 Task: Create a due date automation trigger when advanced on, 2 hours before a card is due add fields with custom field "Resume" checked.
Action: Mouse moved to (975, 288)
Screenshot: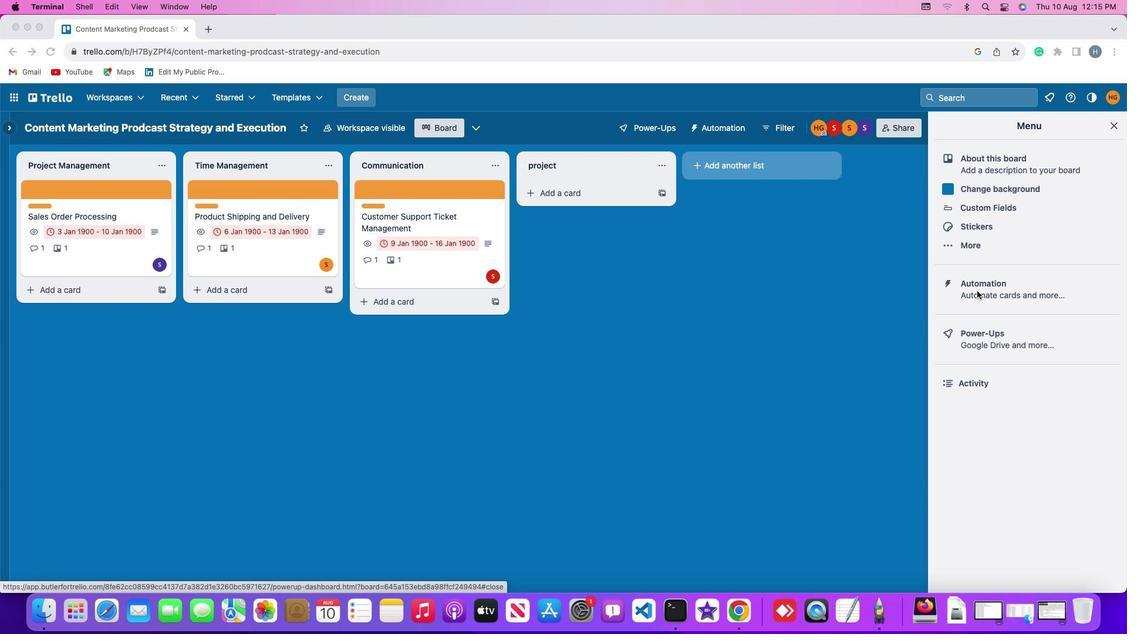 
Action: Mouse pressed left at (975, 288)
Screenshot: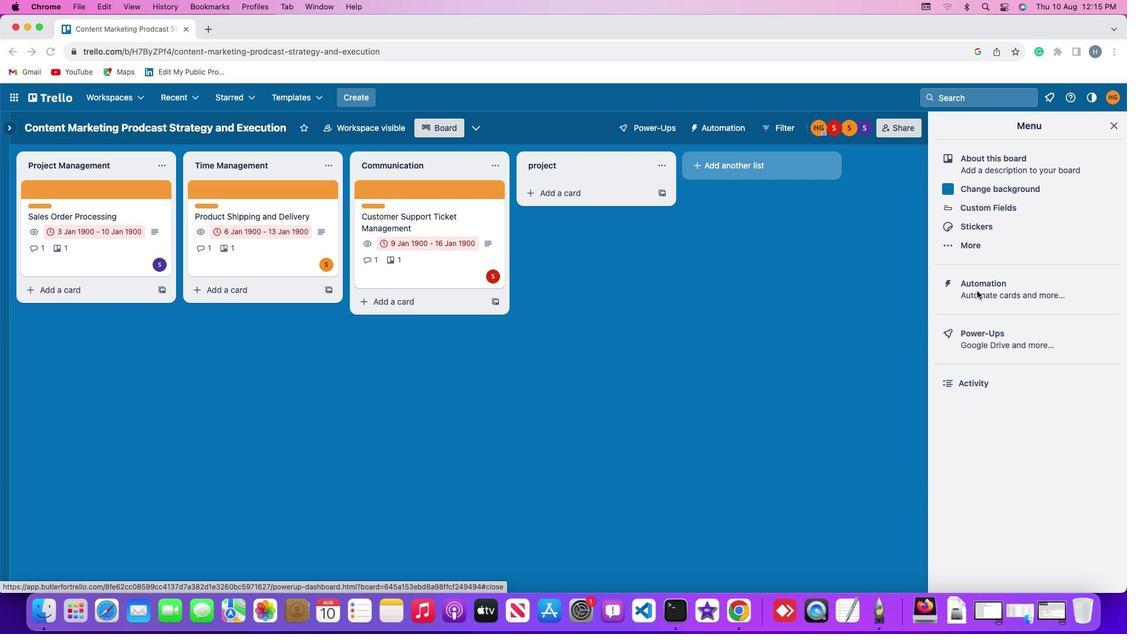 
Action: Mouse pressed left at (975, 288)
Screenshot: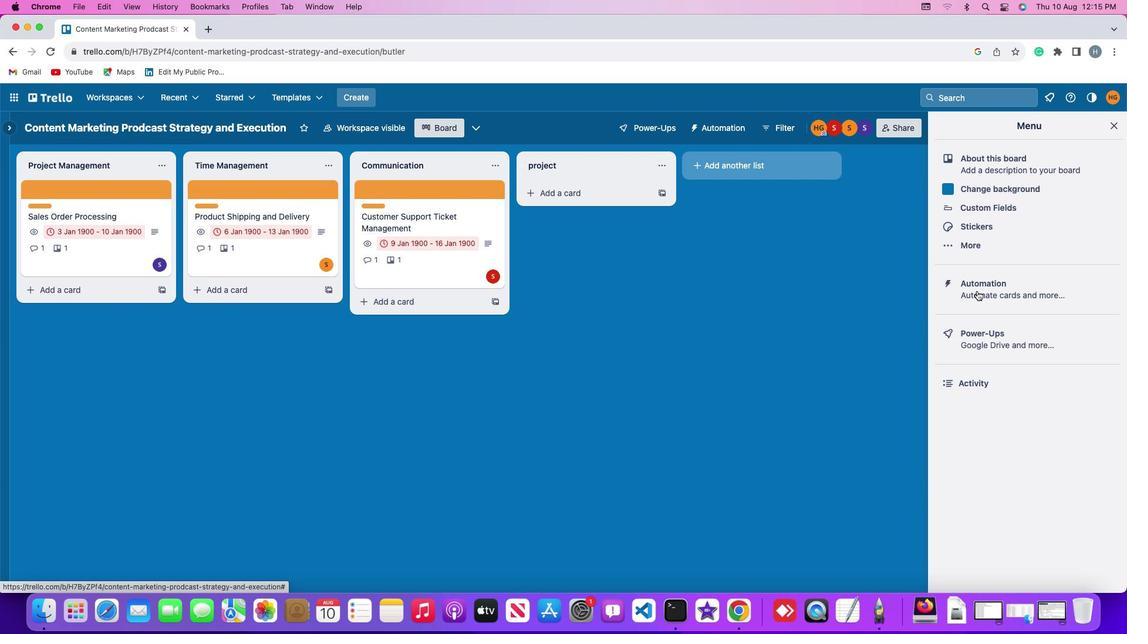 
Action: Mouse moved to (63, 275)
Screenshot: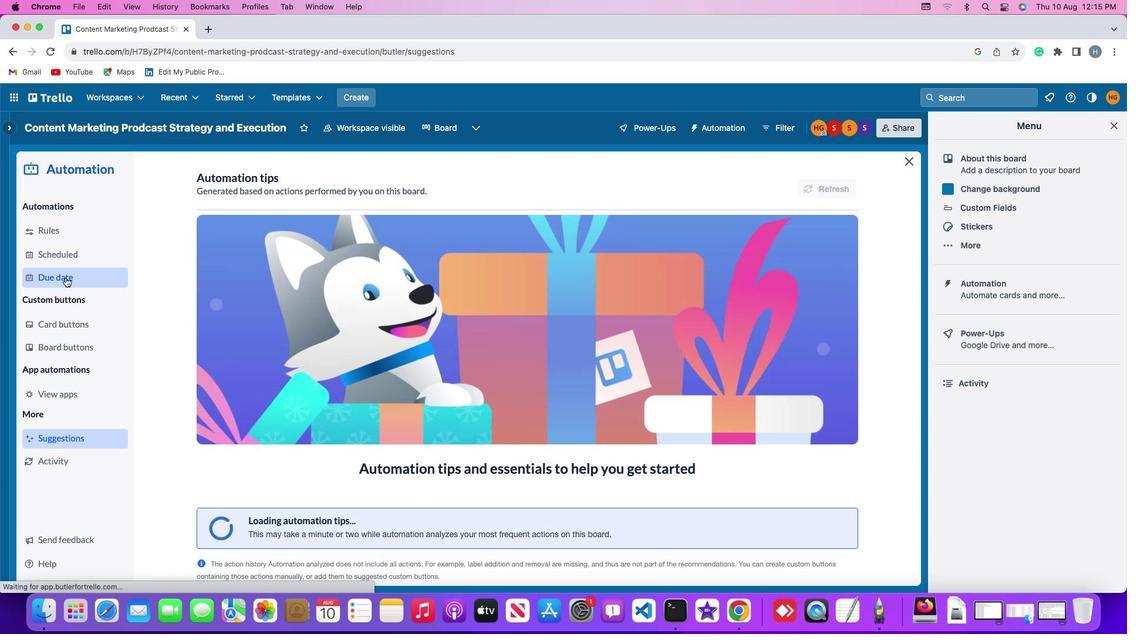 
Action: Mouse pressed left at (63, 275)
Screenshot: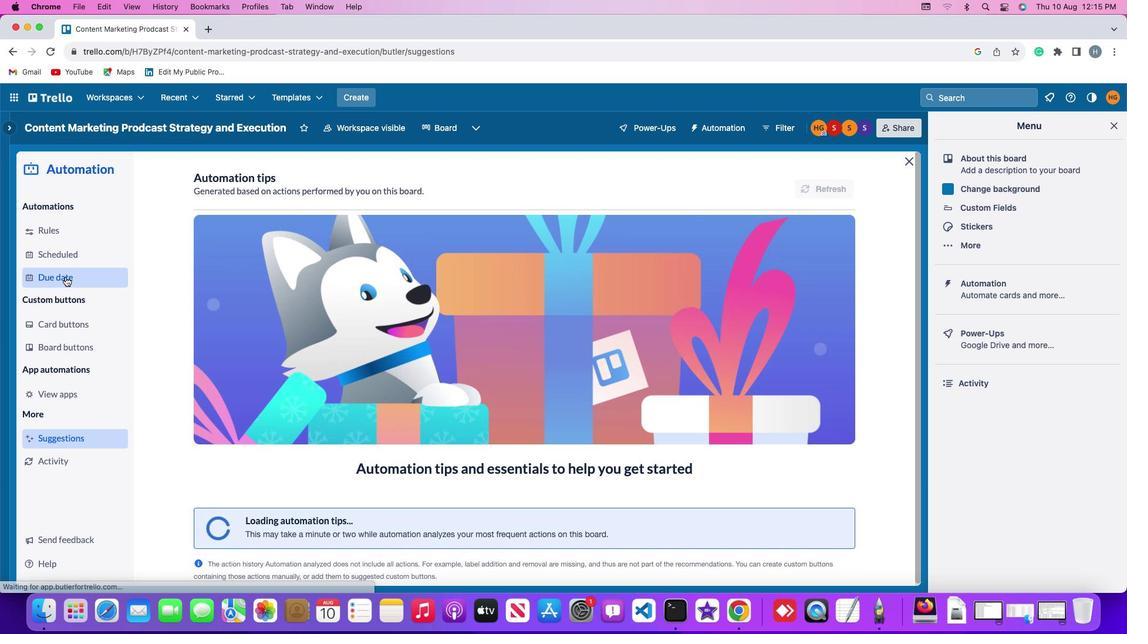 
Action: Mouse moved to (793, 180)
Screenshot: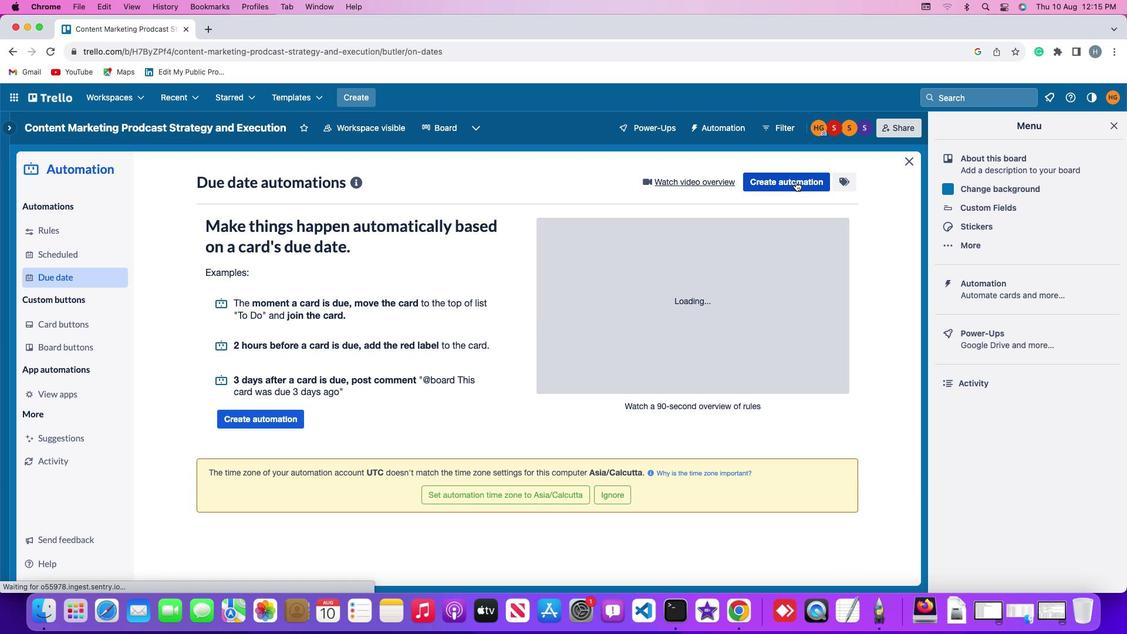 
Action: Mouse pressed left at (793, 180)
Screenshot: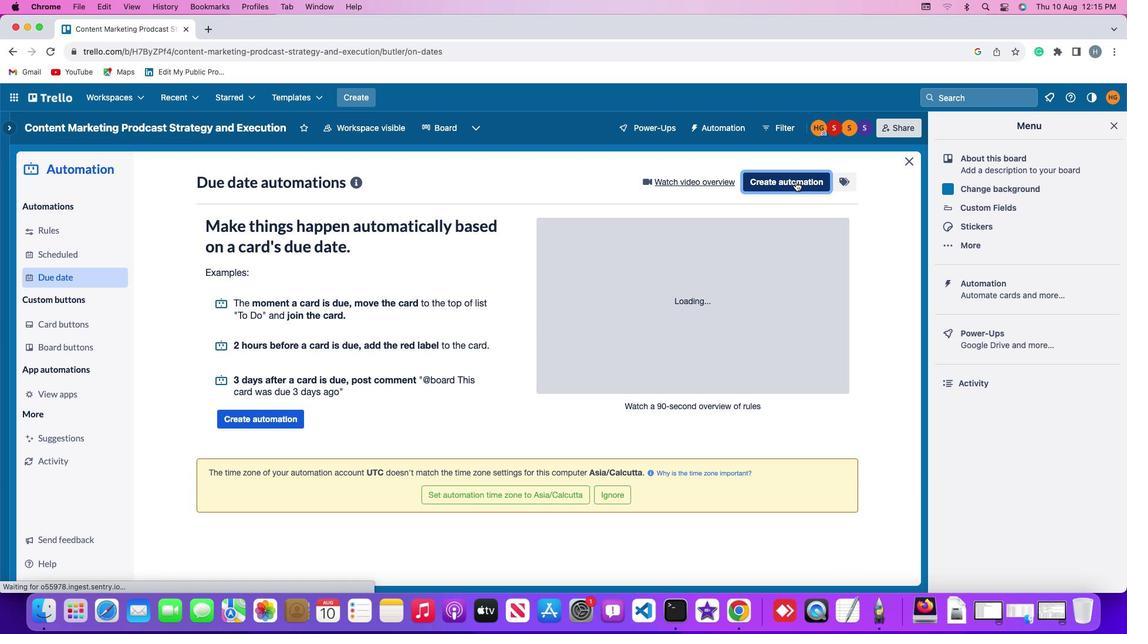 
Action: Mouse moved to (248, 294)
Screenshot: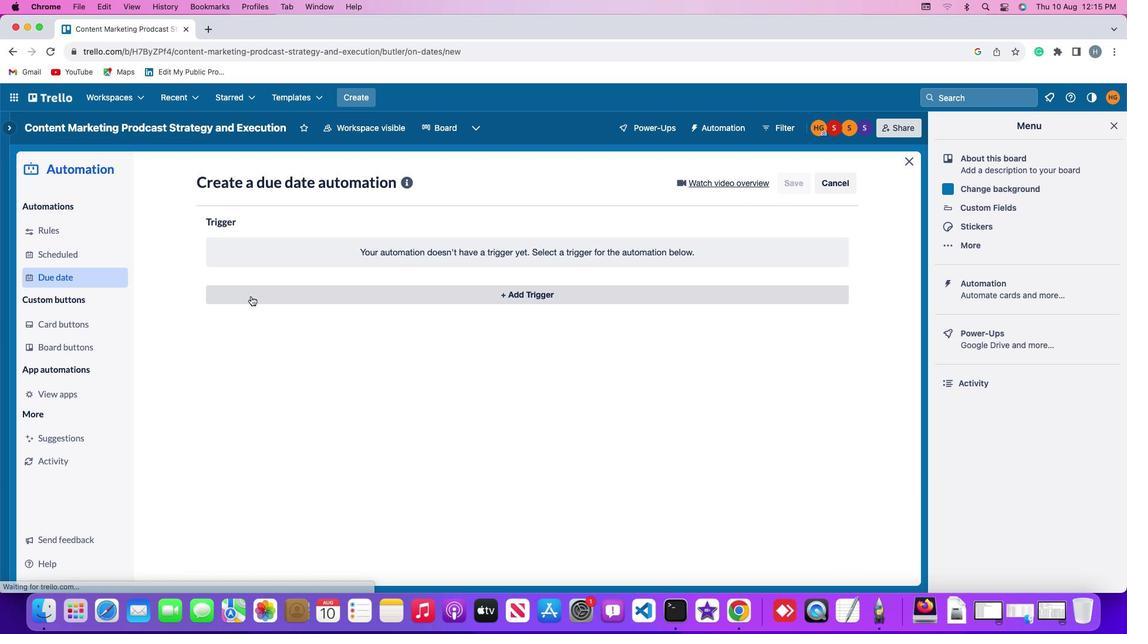 
Action: Mouse pressed left at (248, 294)
Screenshot: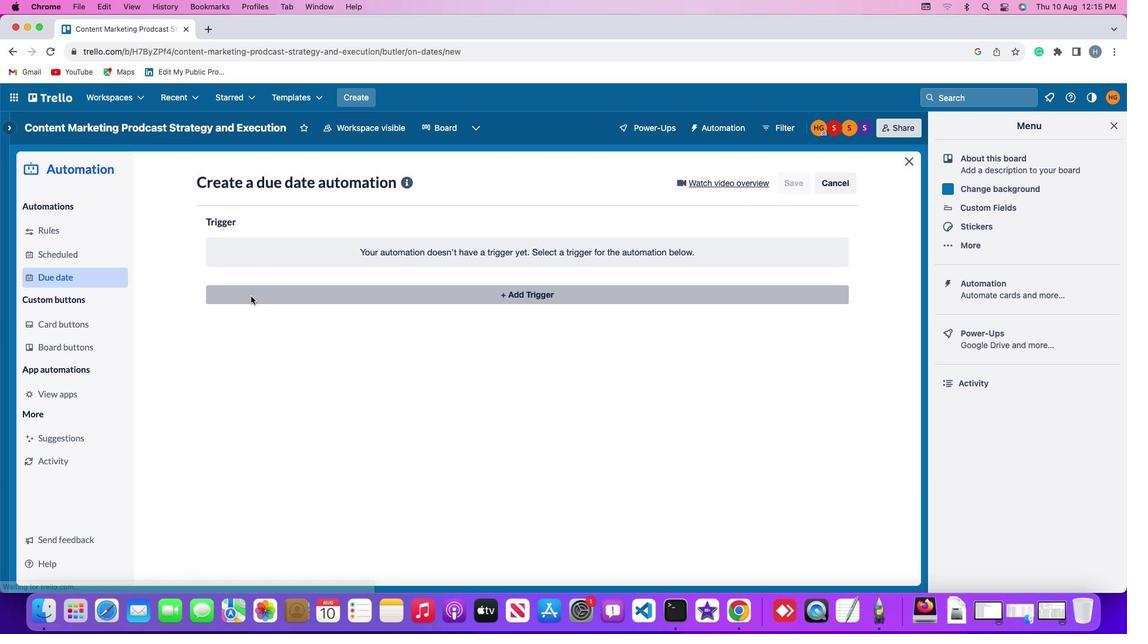 
Action: Mouse moved to (229, 480)
Screenshot: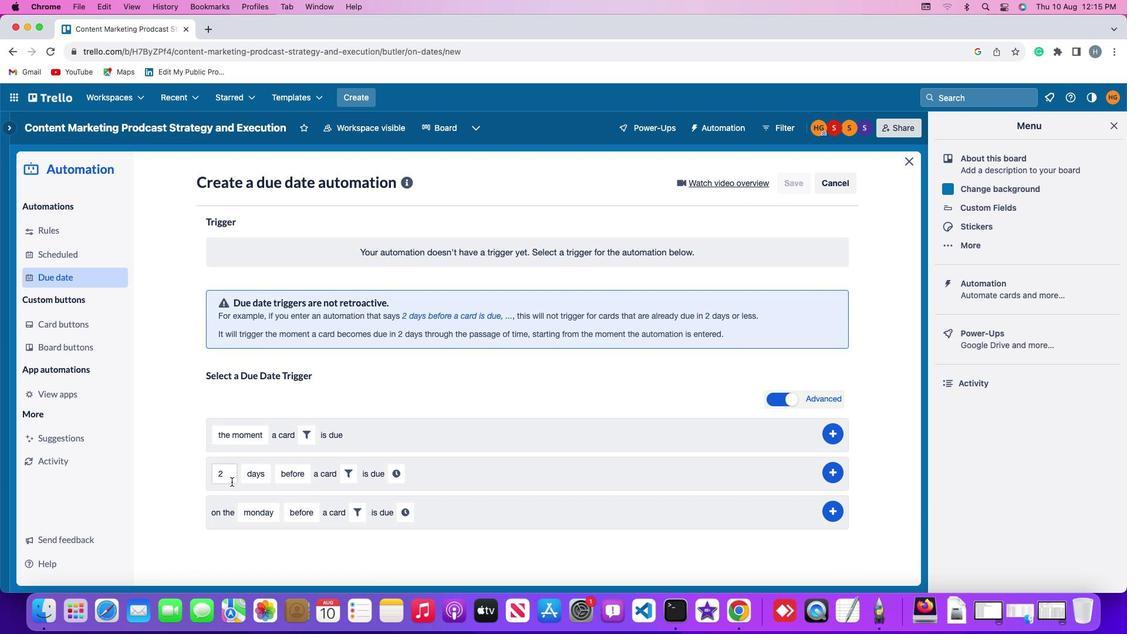
Action: Mouse pressed left at (229, 480)
Screenshot: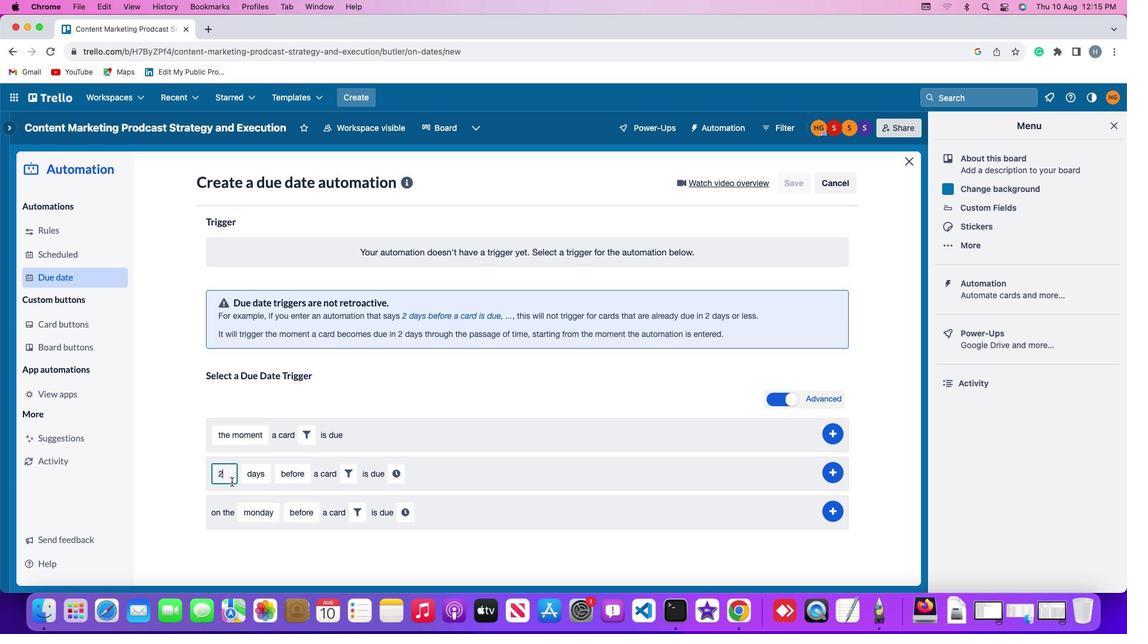 
Action: Mouse moved to (229, 480)
Screenshot: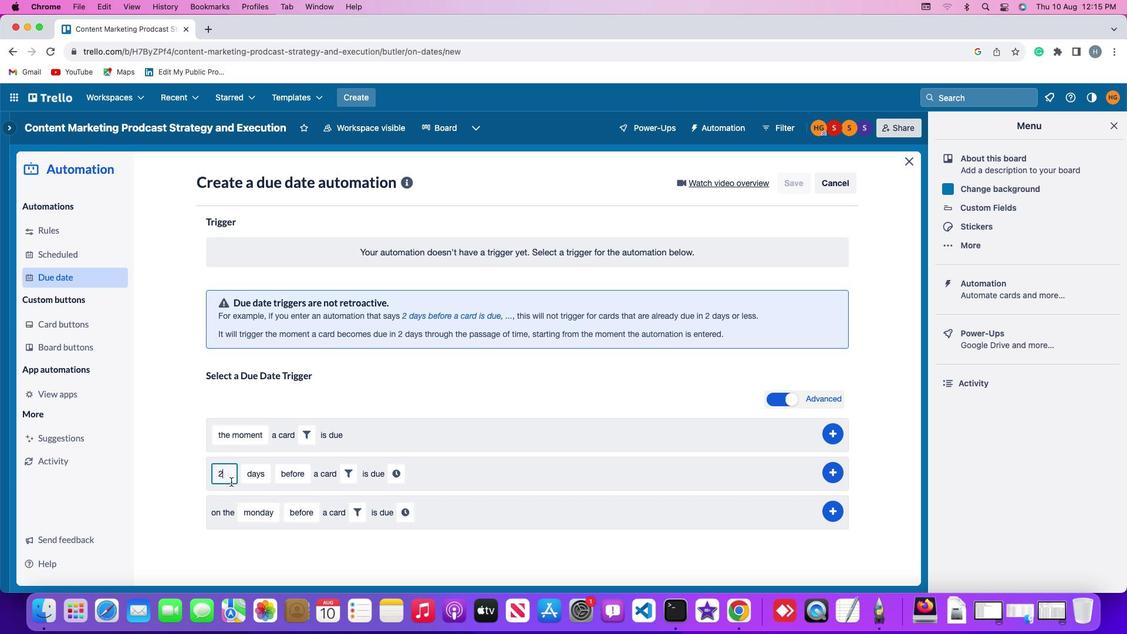 
Action: Key pressed Key.backspace'2'
Screenshot: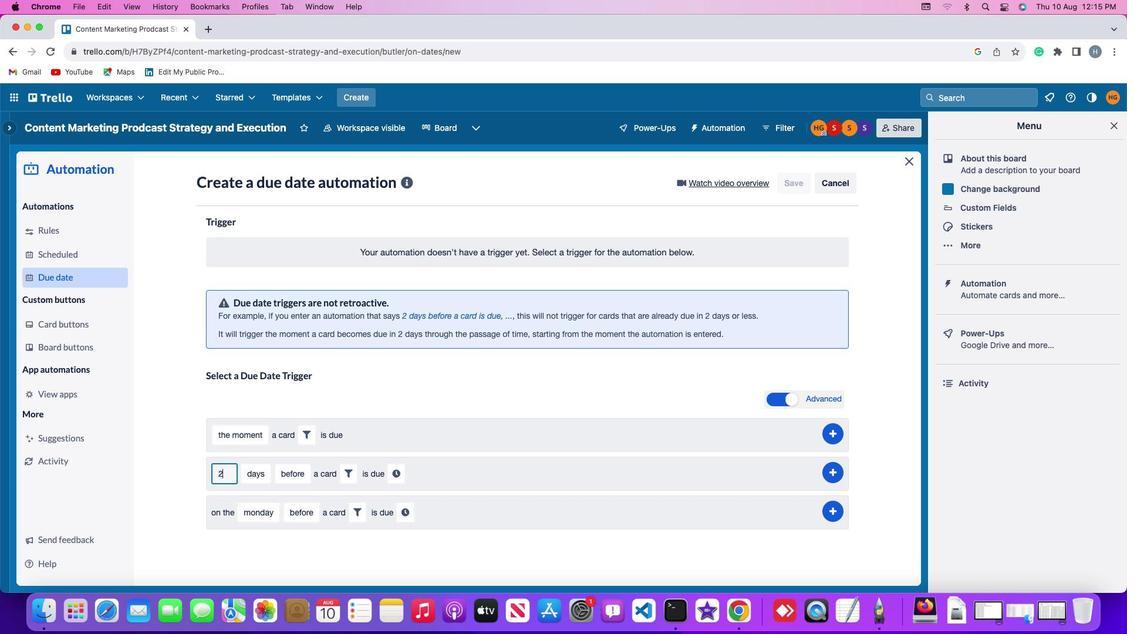 
Action: Mouse moved to (250, 477)
Screenshot: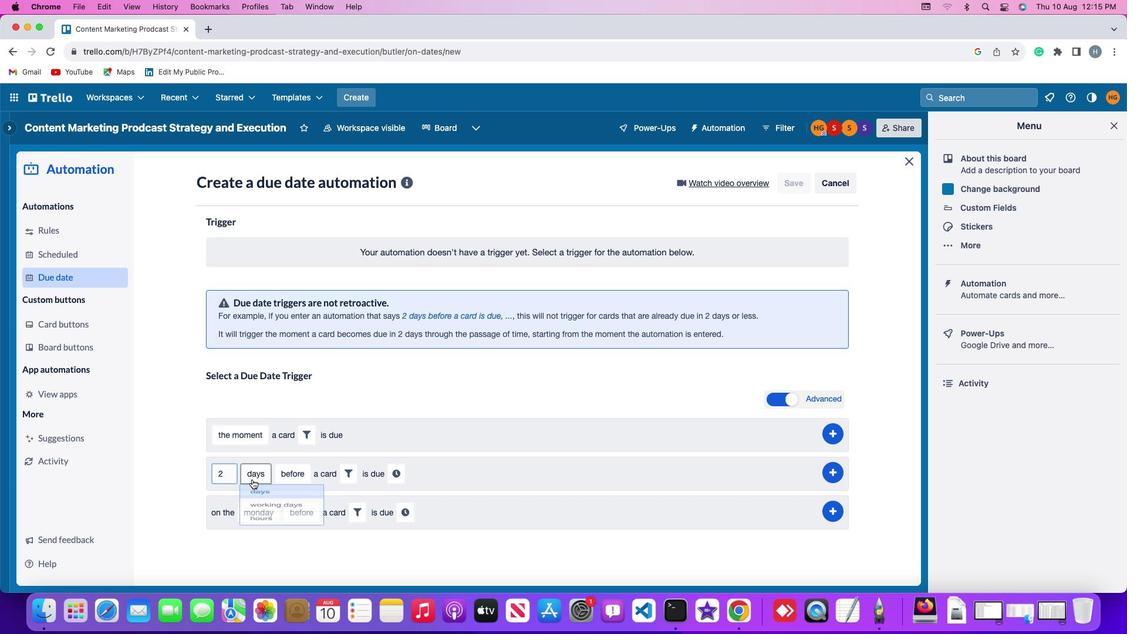 
Action: Mouse pressed left at (250, 477)
Screenshot: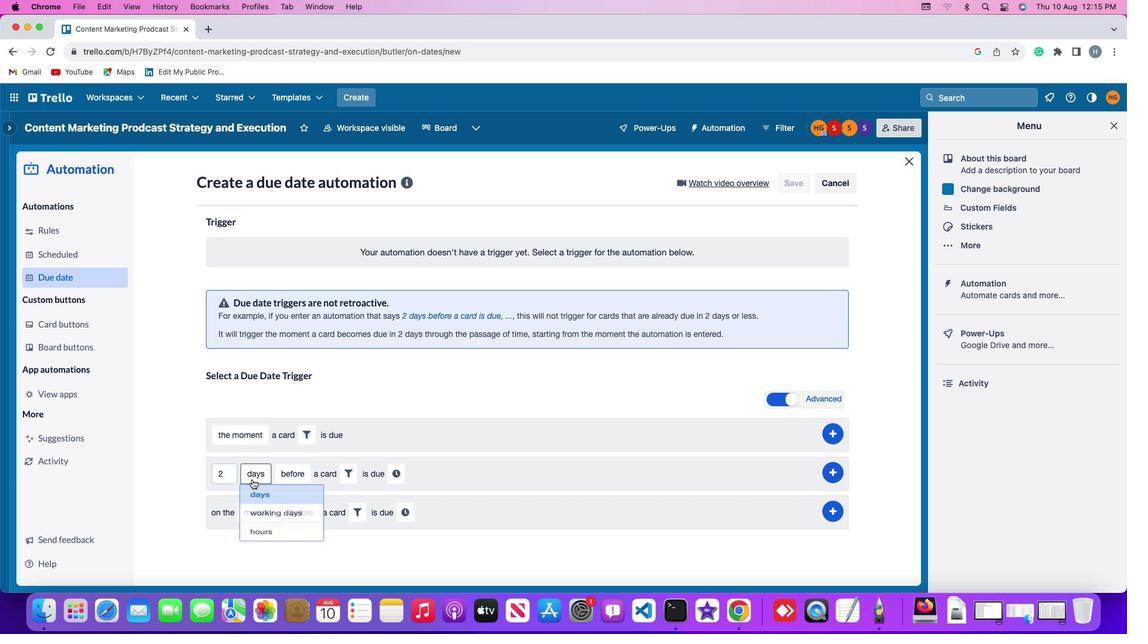 
Action: Mouse moved to (254, 544)
Screenshot: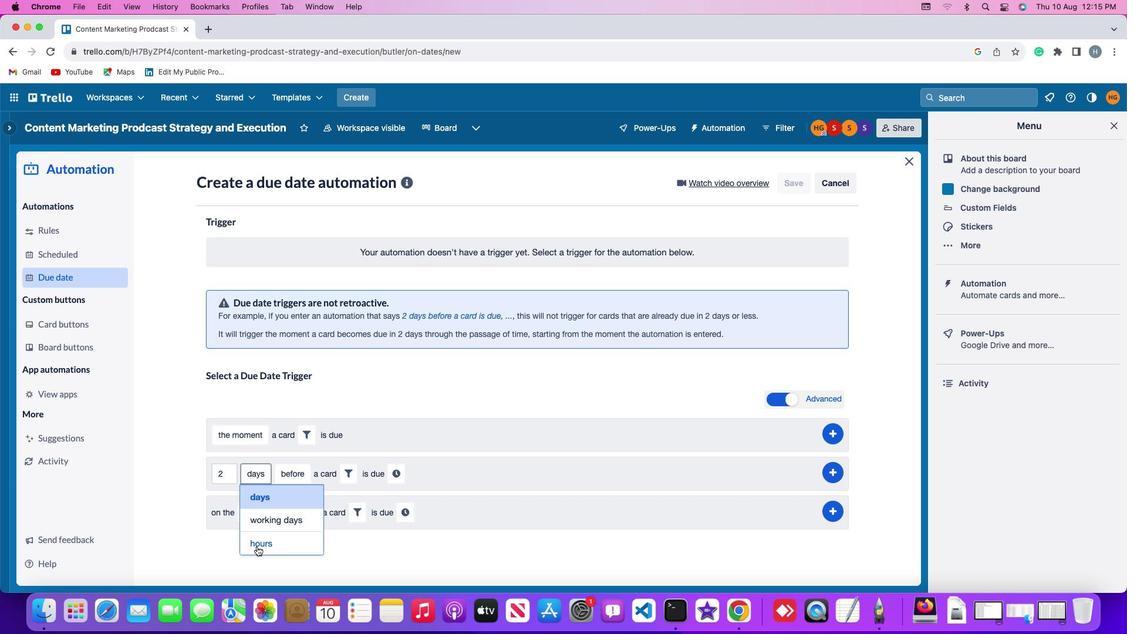
Action: Mouse pressed left at (254, 544)
Screenshot: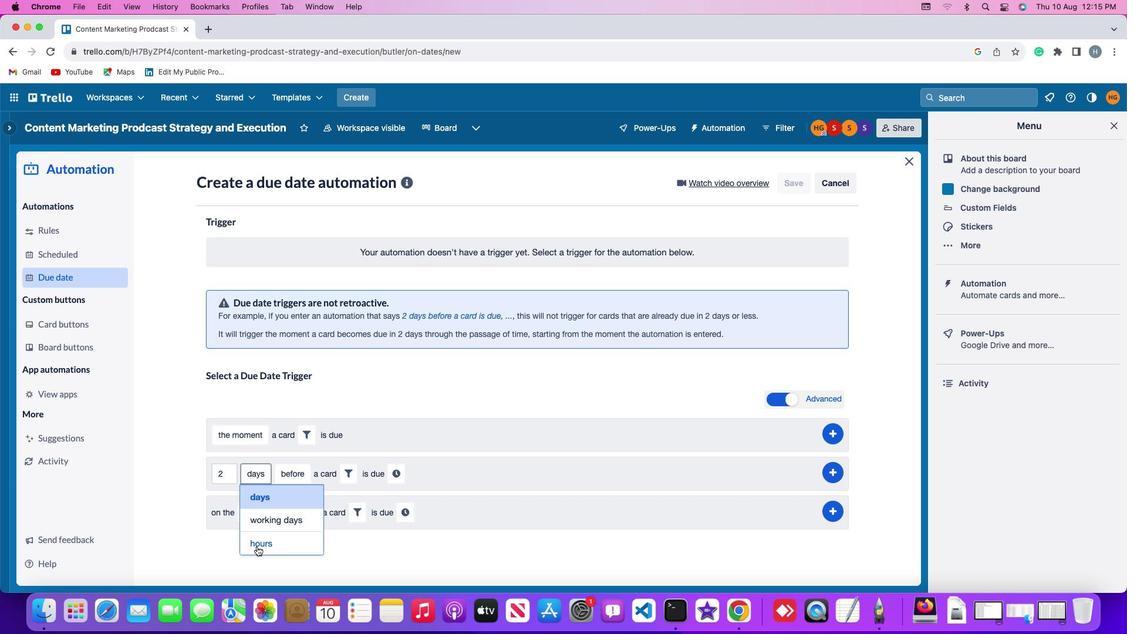 
Action: Mouse moved to (296, 469)
Screenshot: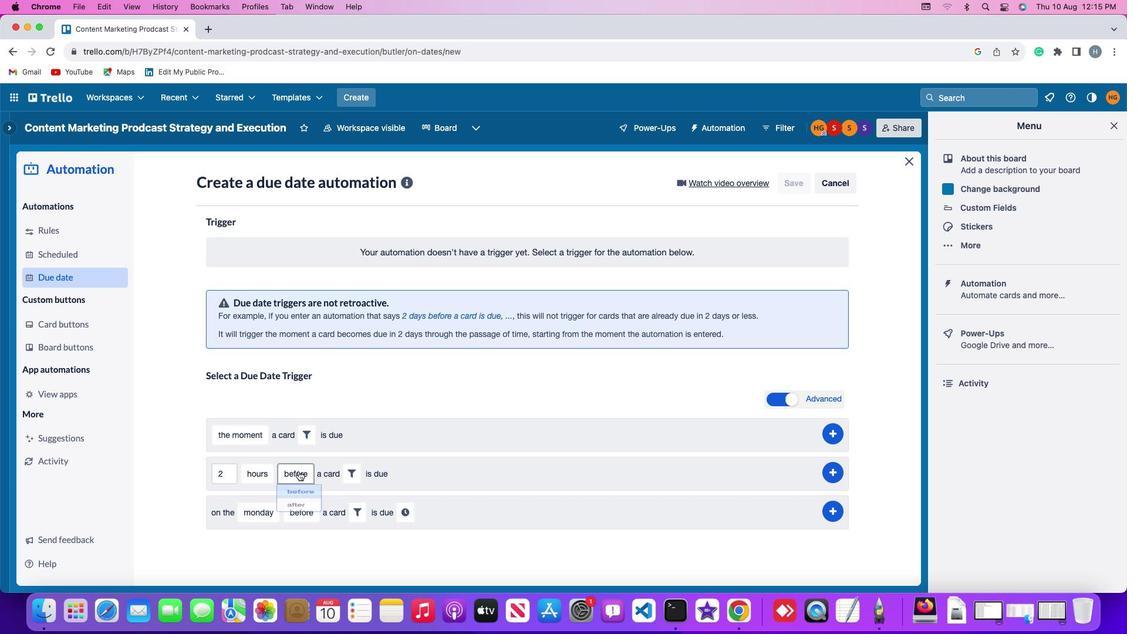 
Action: Mouse pressed left at (296, 469)
Screenshot: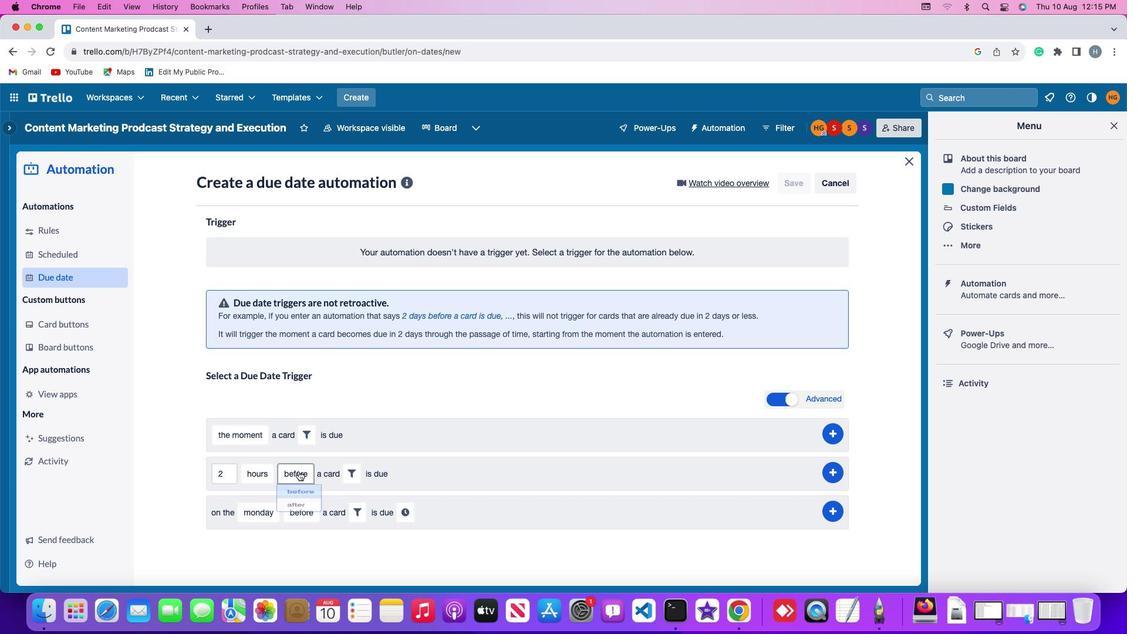 
Action: Mouse moved to (301, 500)
Screenshot: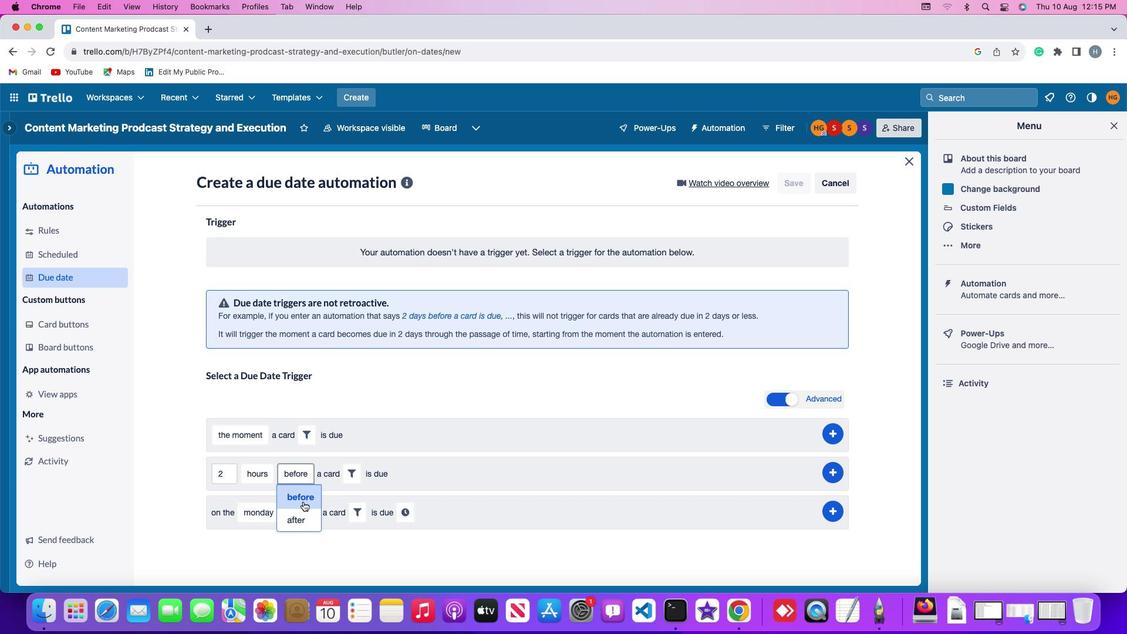 
Action: Mouse pressed left at (301, 500)
Screenshot: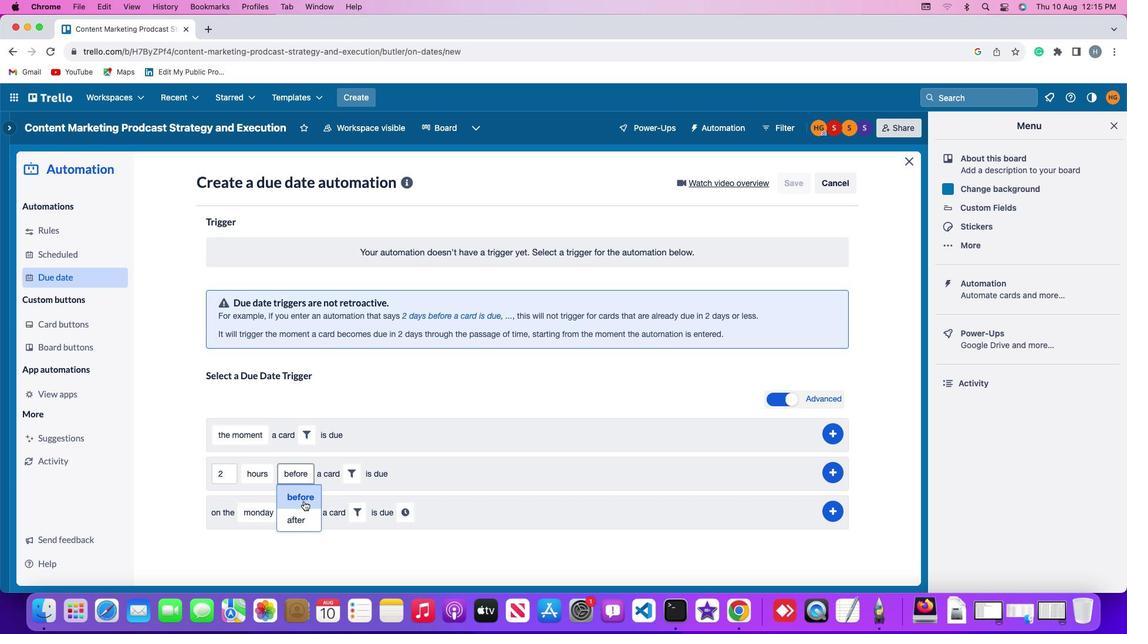 
Action: Mouse moved to (351, 473)
Screenshot: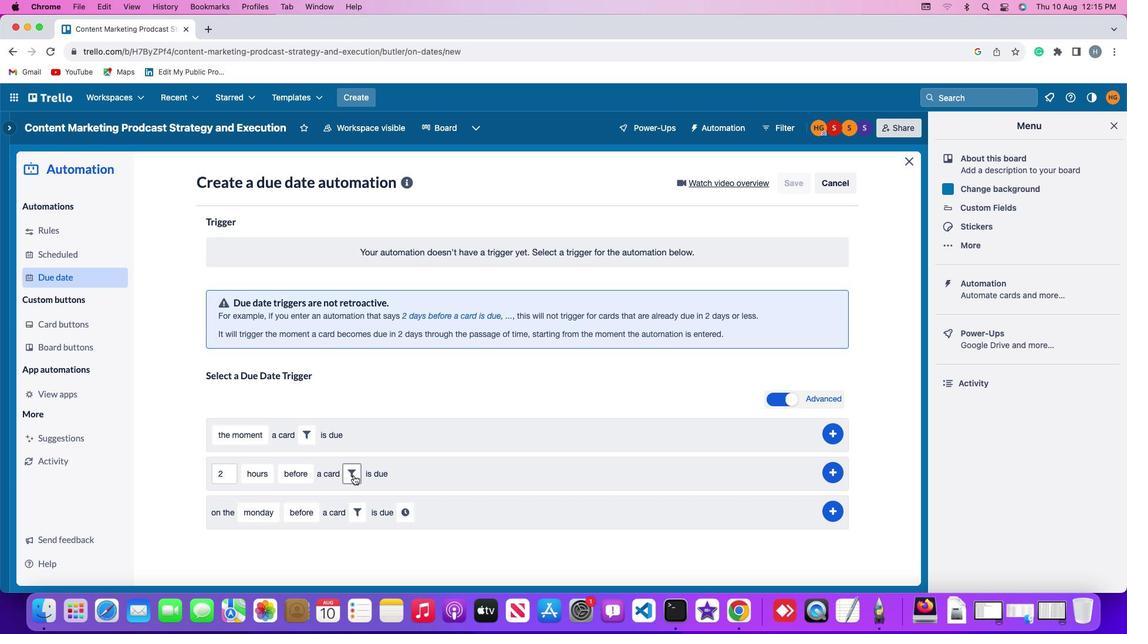 
Action: Mouse pressed left at (351, 473)
Screenshot: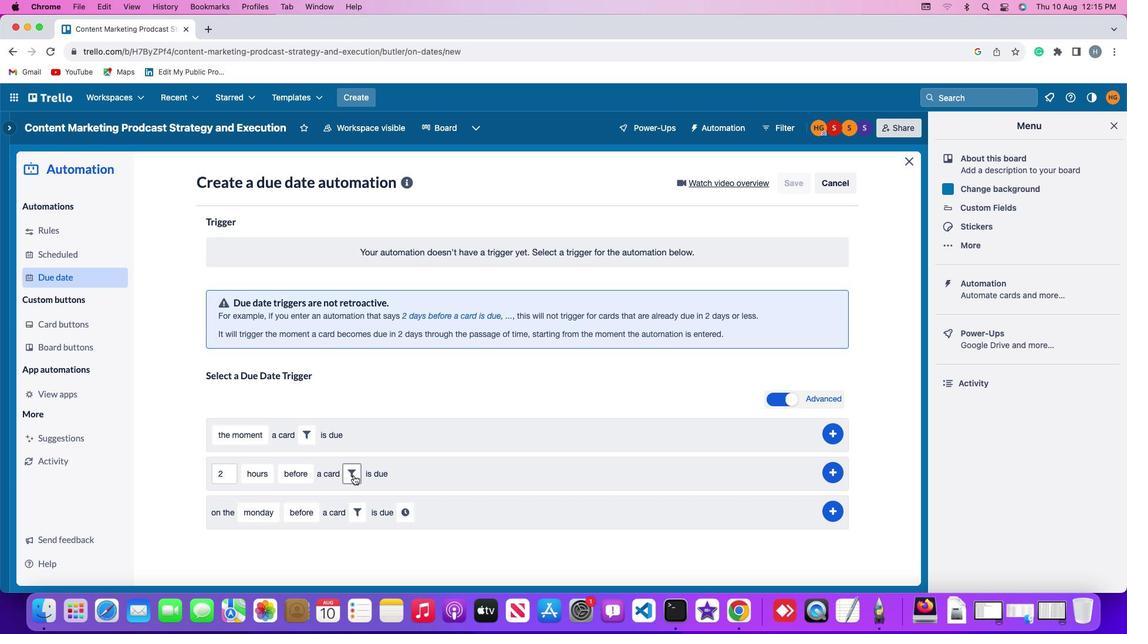 
Action: Mouse moved to (556, 509)
Screenshot: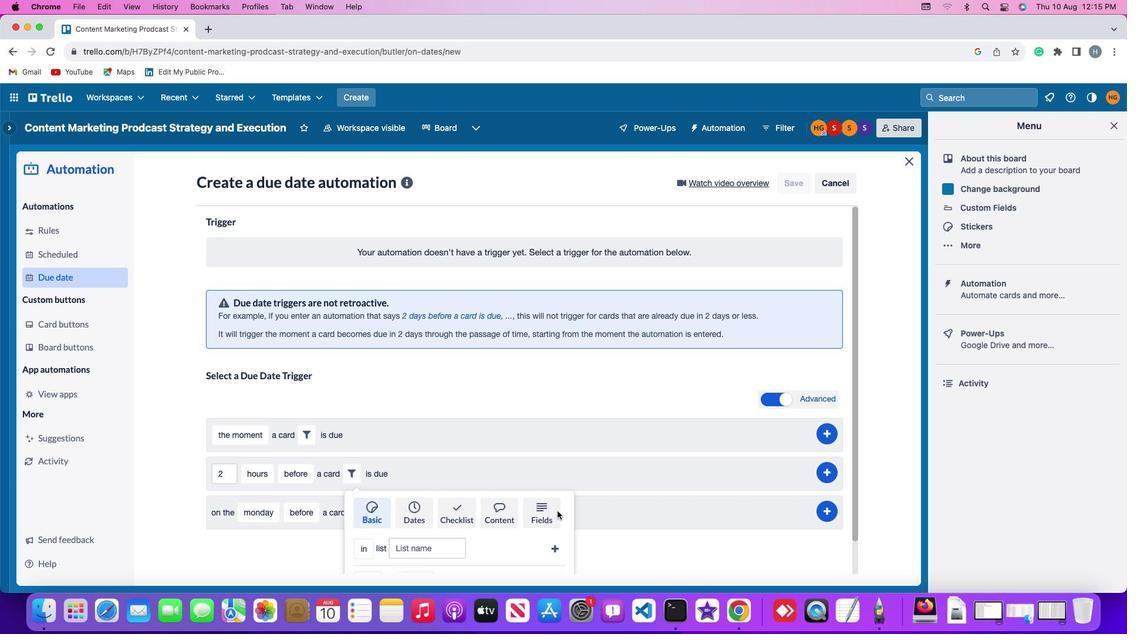 
Action: Mouse pressed left at (556, 509)
Screenshot: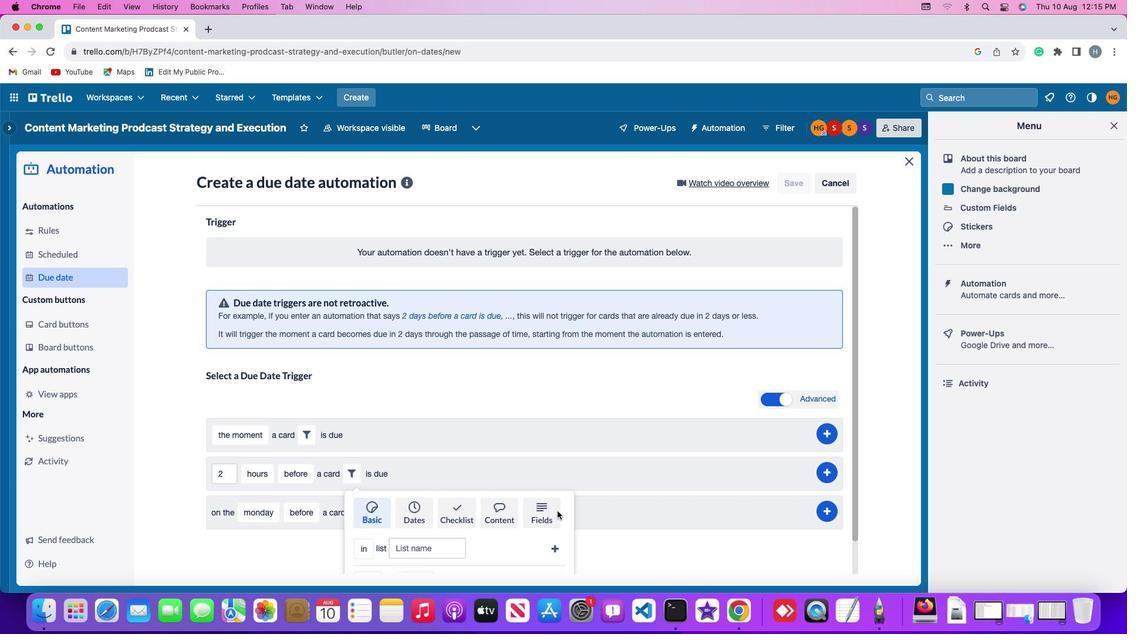 
Action: Mouse moved to (336, 537)
Screenshot: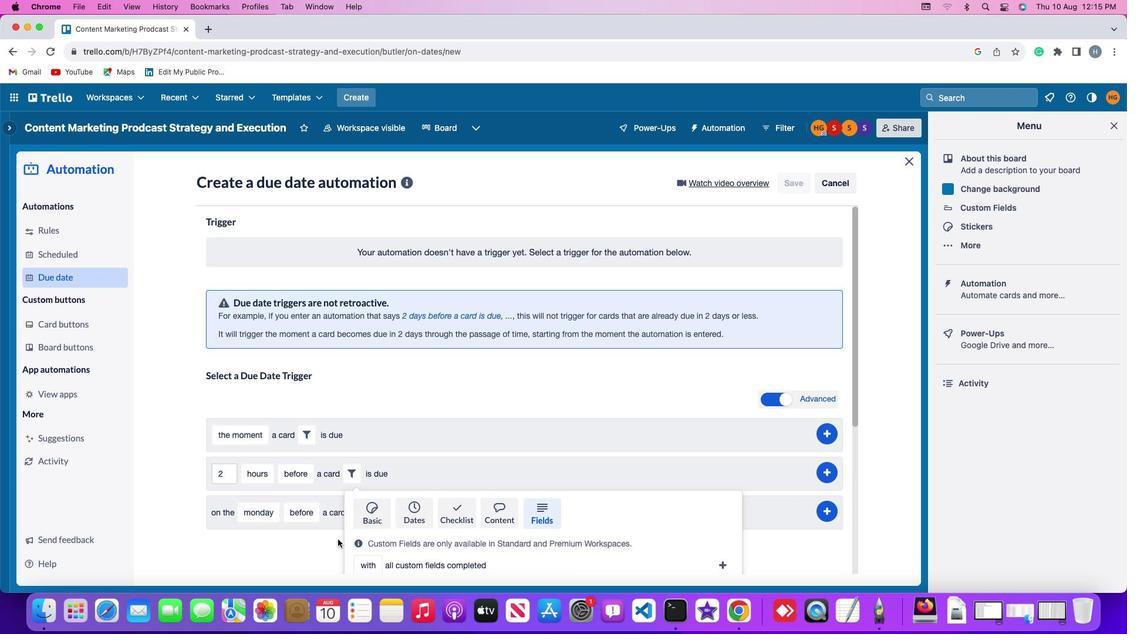 
Action: Mouse scrolled (336, 537) with delta (-1, -1)
Screenshot: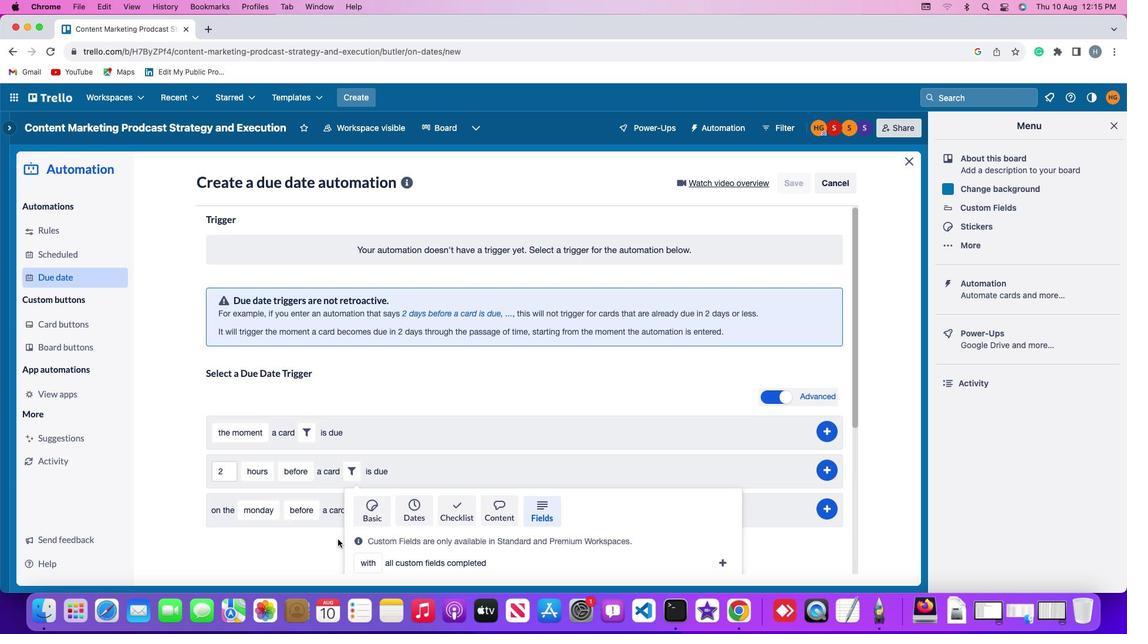 
Action: Mouse scrolled (336, 537) with delta (-1, -1)
Screenshot: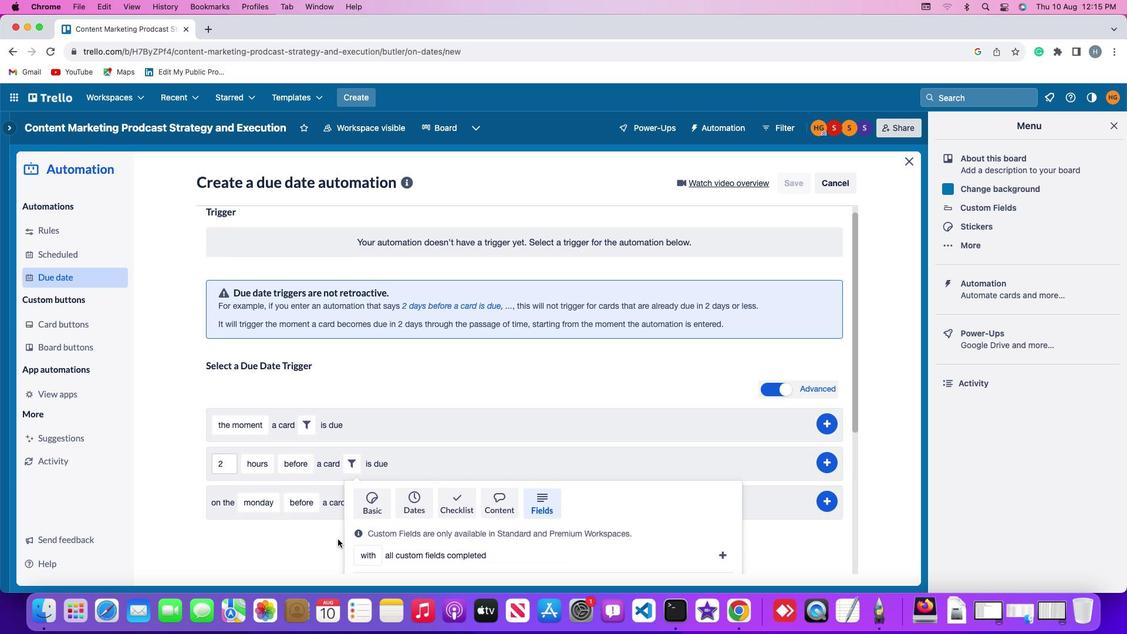 
Action: Mouse scrolled (336, 537) with delta (-1, -2)
Screenshot: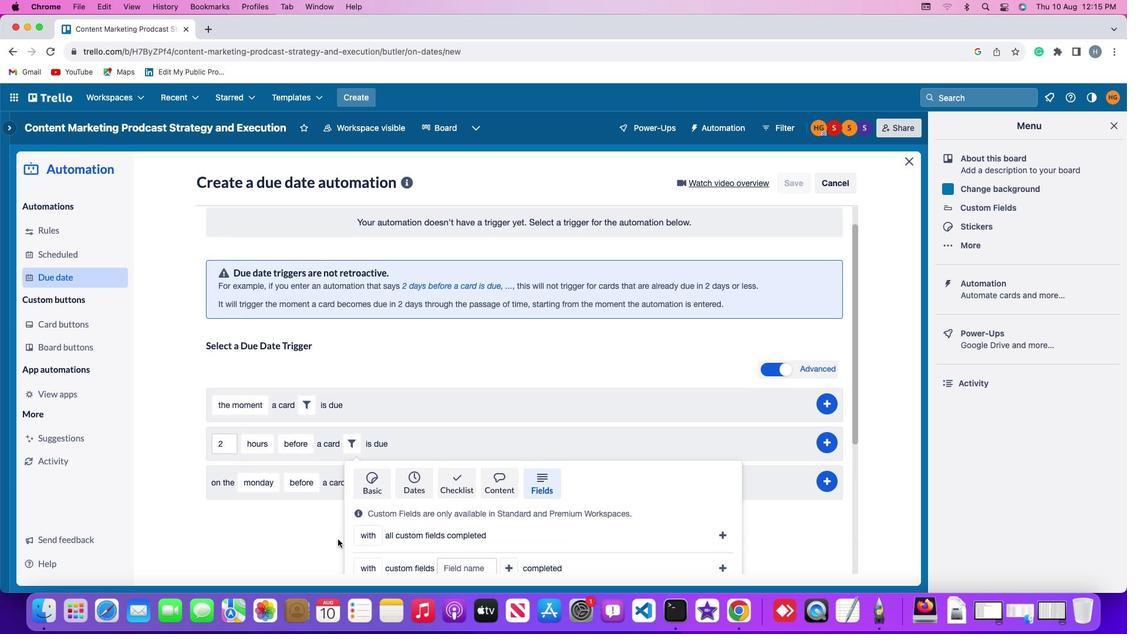 
Action: Mouse scrolled (336, 537) with delta (-1, -3)
Screenshot: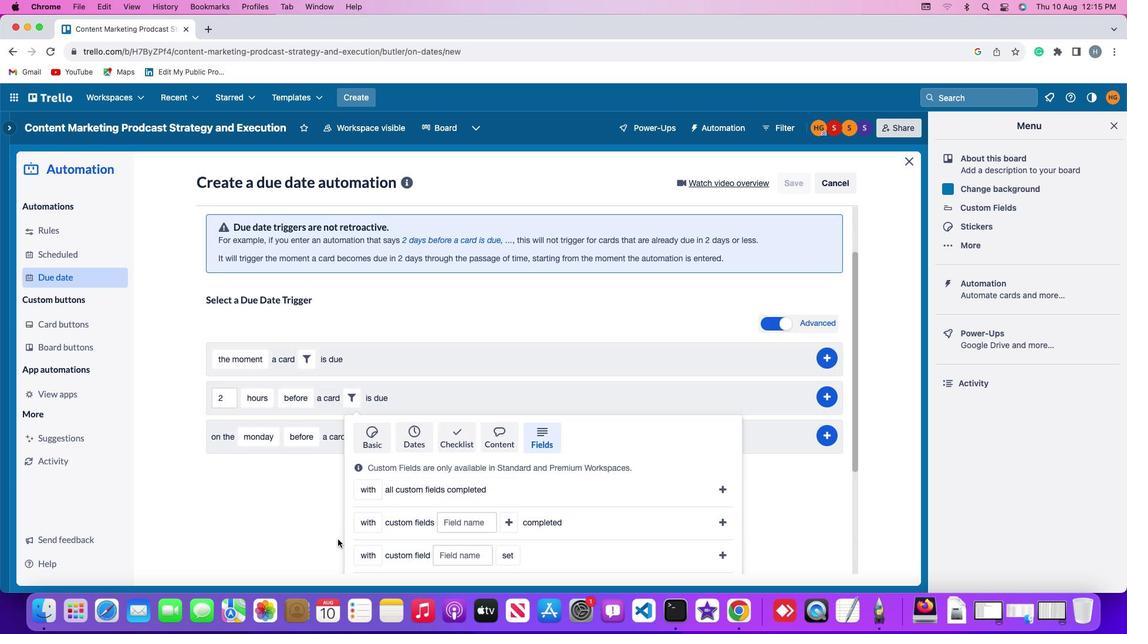
Action: Mouse scrolled (336, 537) with delta (-1, -1)
Screenshot: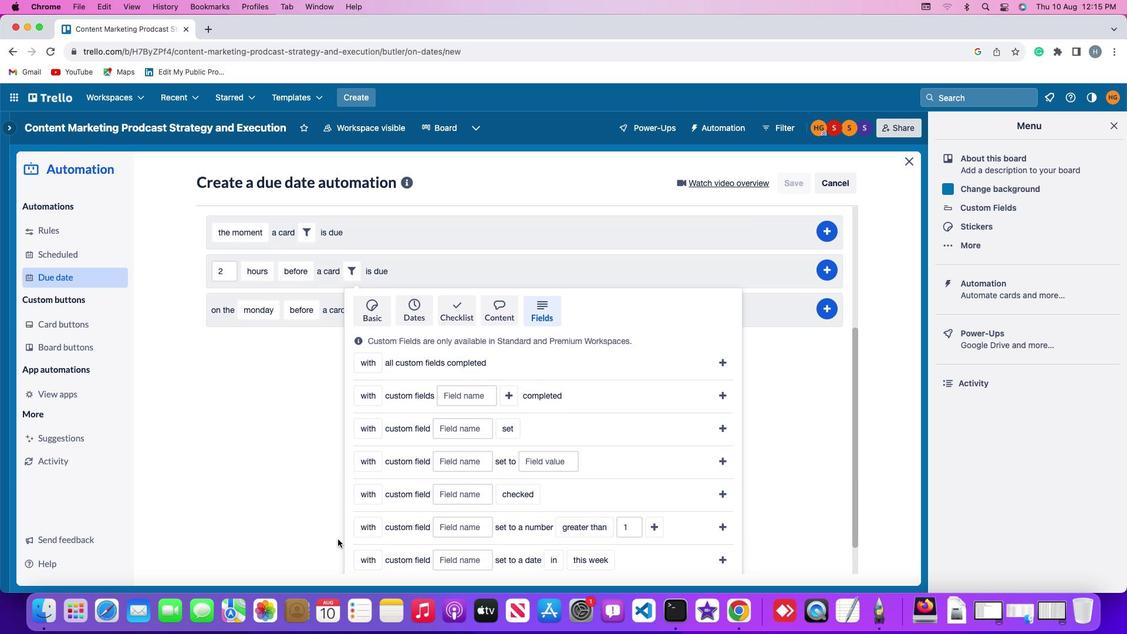 
Action: Mouse scrolled (336, 537) with delta (-1, -1)
Screenshot: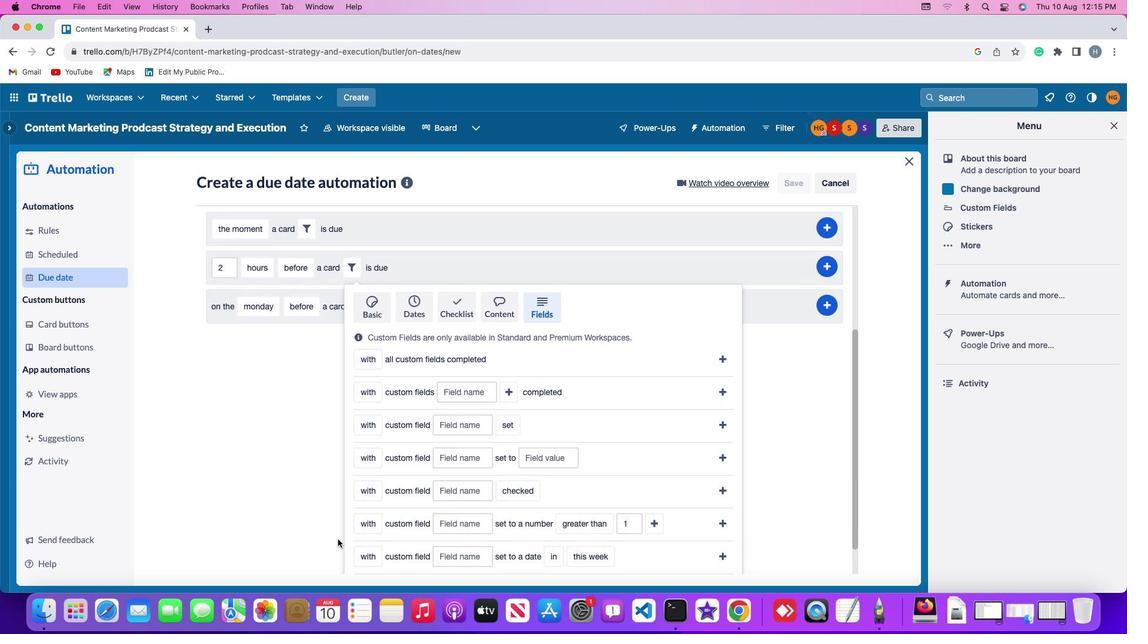 
Action: Mouse scrolled (336, 537) with delta (-1, -2)
Screenshot: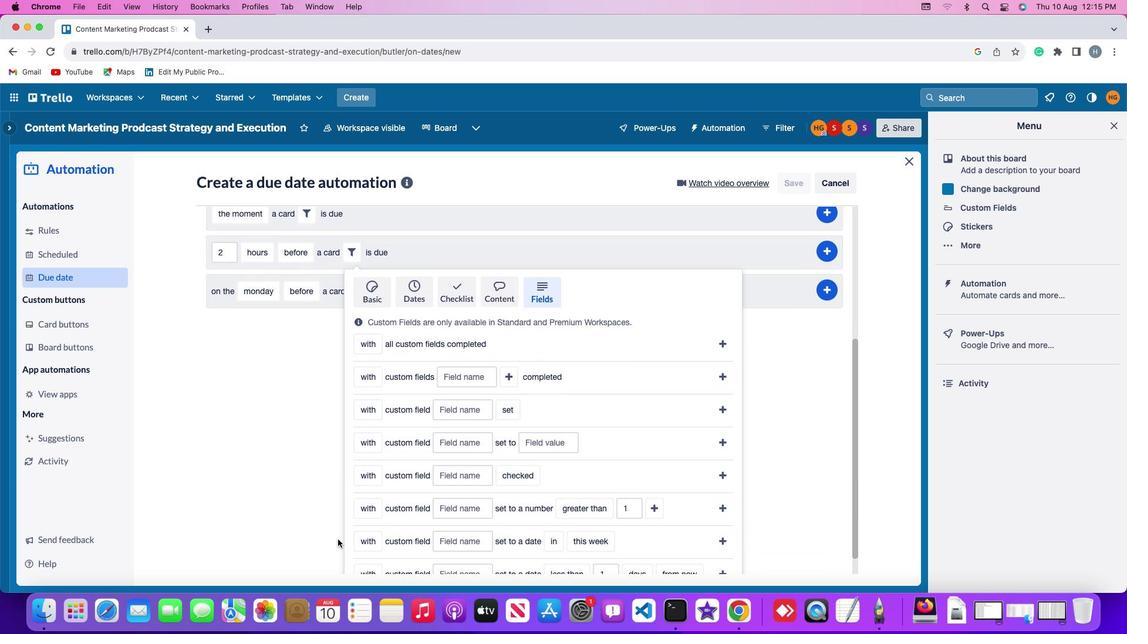 
Action: Mouse scrolled (336, 537) with delta (-1, -2)
Screenshot: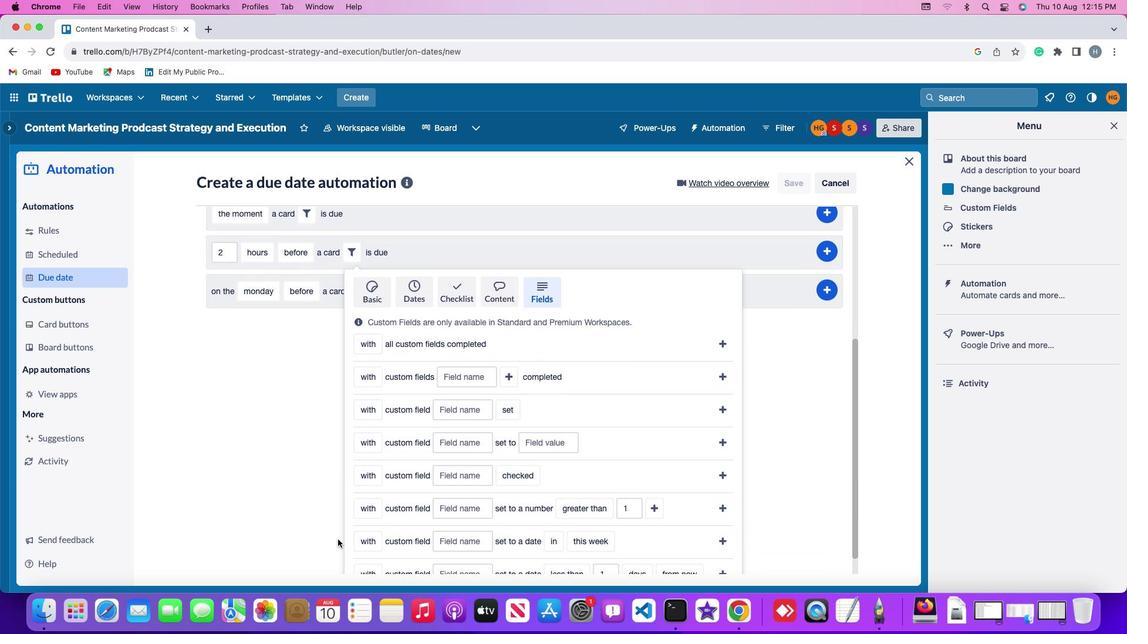 
Action: Mouse moved to (370, 450)
Screenshot: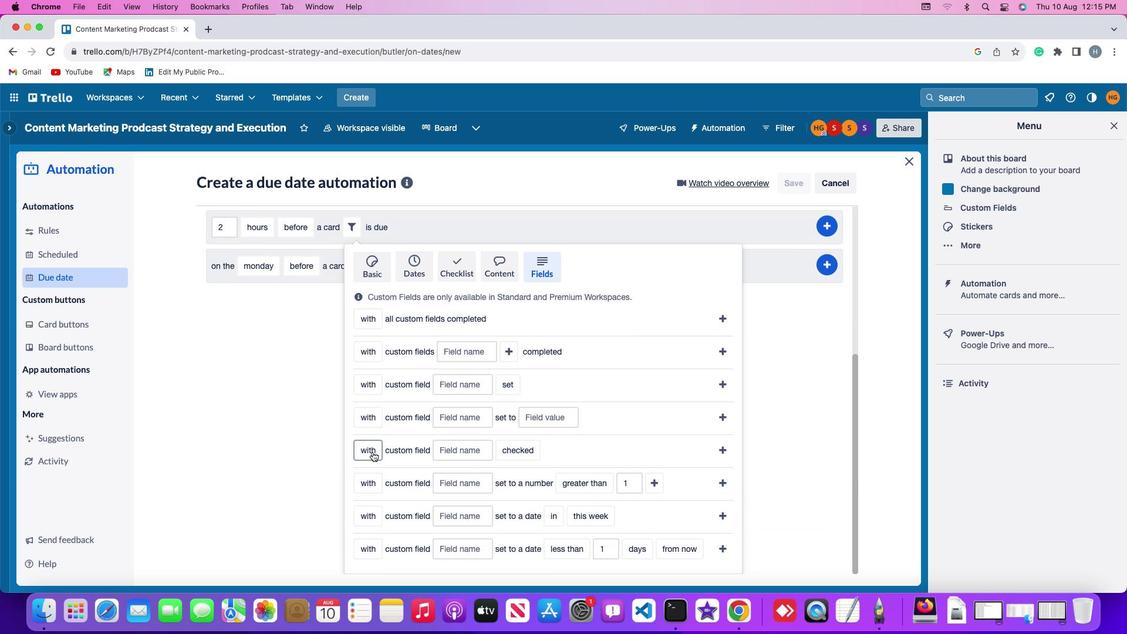 
Action: Mouse pressed left at (370, 450)
Screenshot: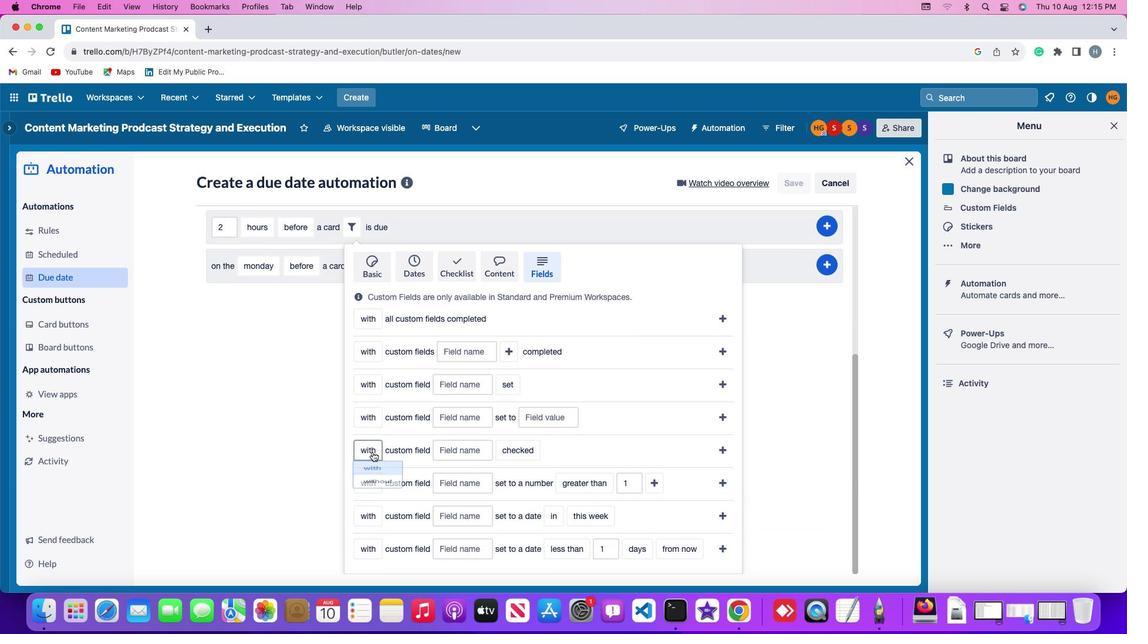
Action: Mouse moved to (378, 480)
Screenshot: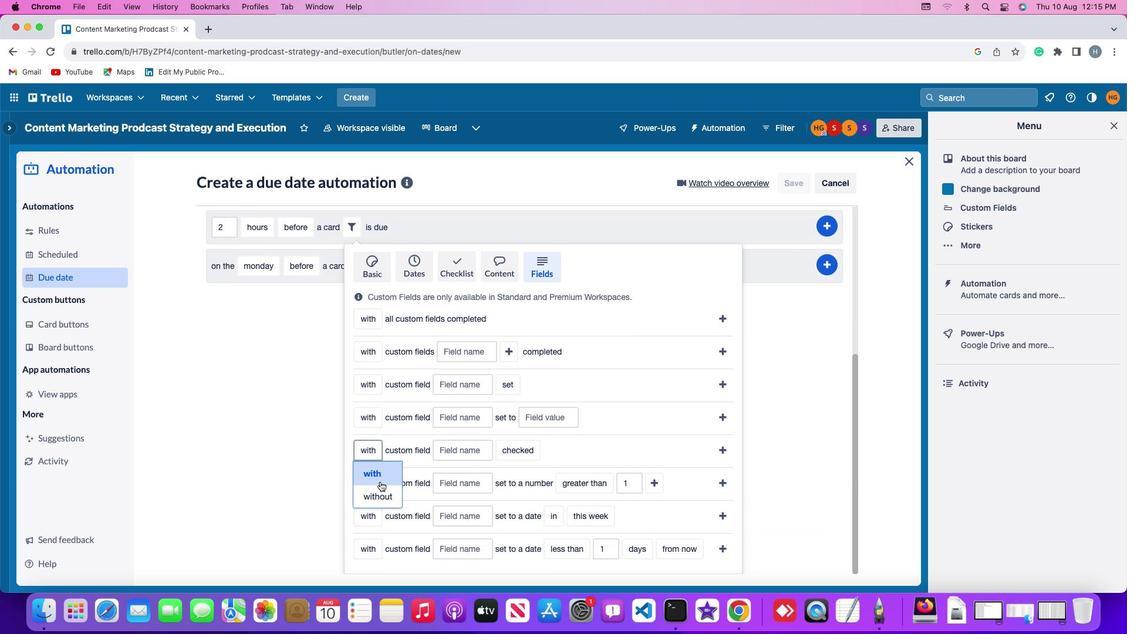 
Action: Mouse pressed left at (378, 480)
Screenshot: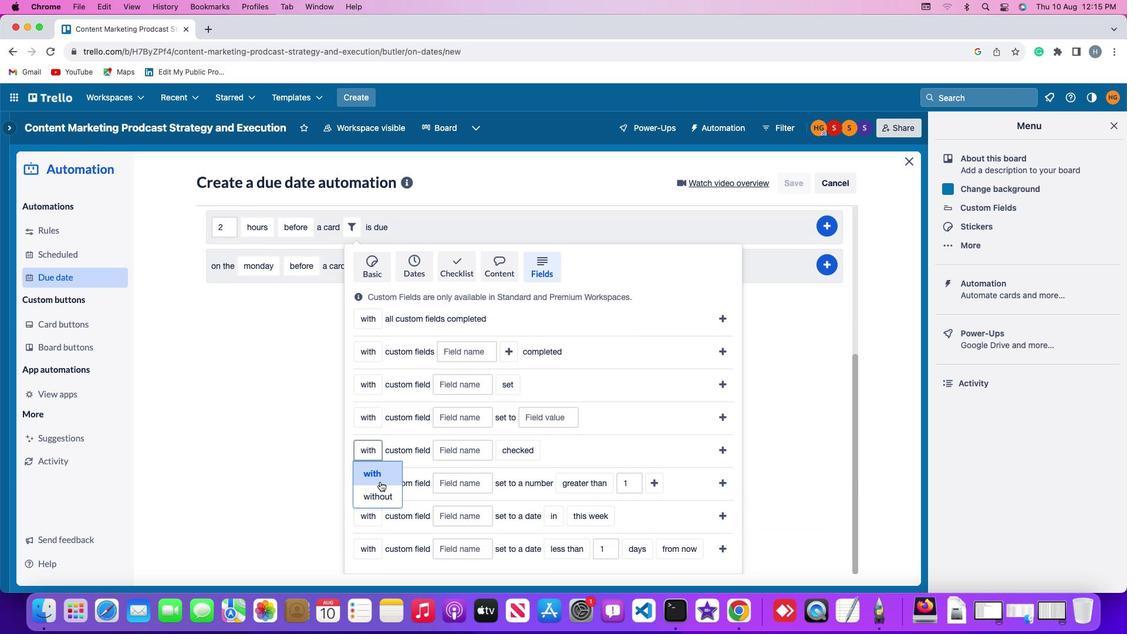 
Action: Mouse moved to (466, 451)
Screenshot: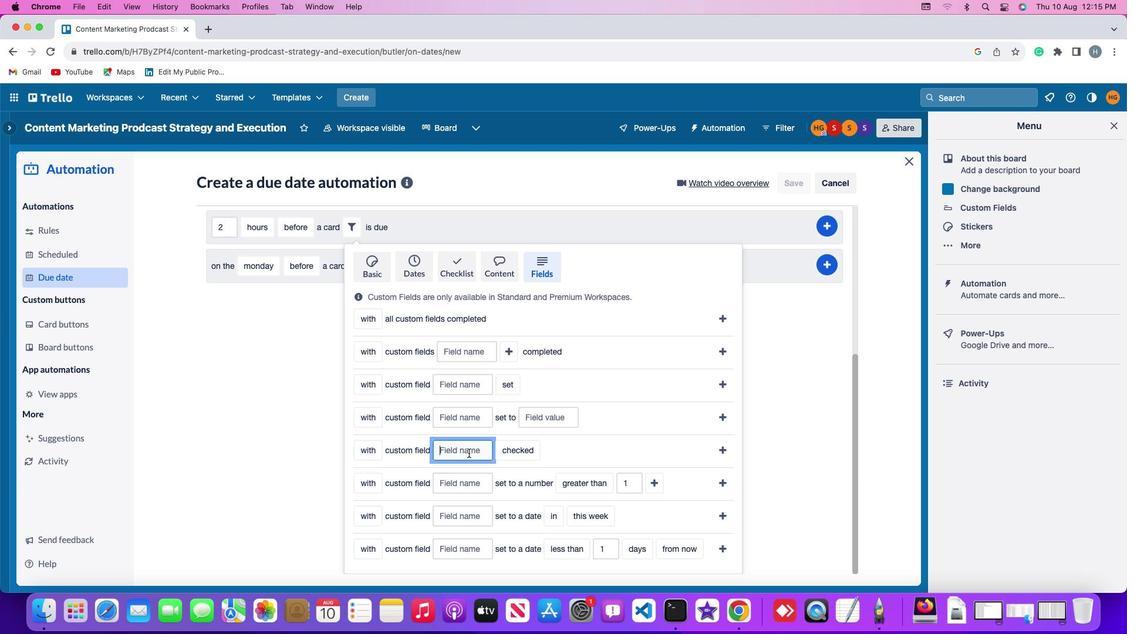 
Action: Mouse pressed left at (466, 451)
Screenshot: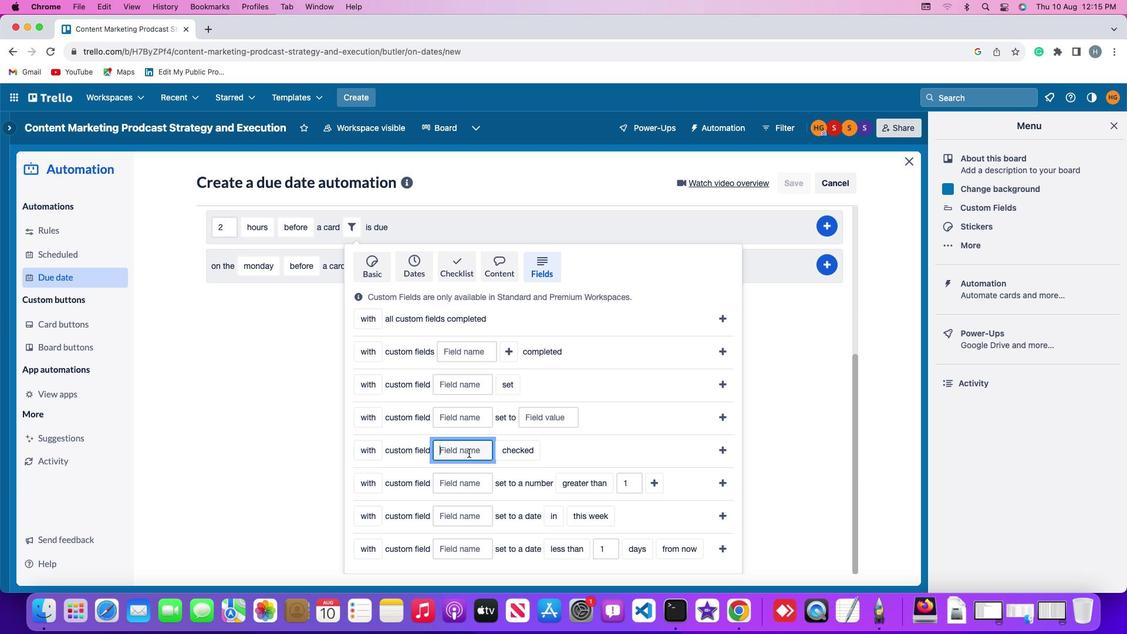 
Action: Mouse moved to (469, 449)
Screenshot: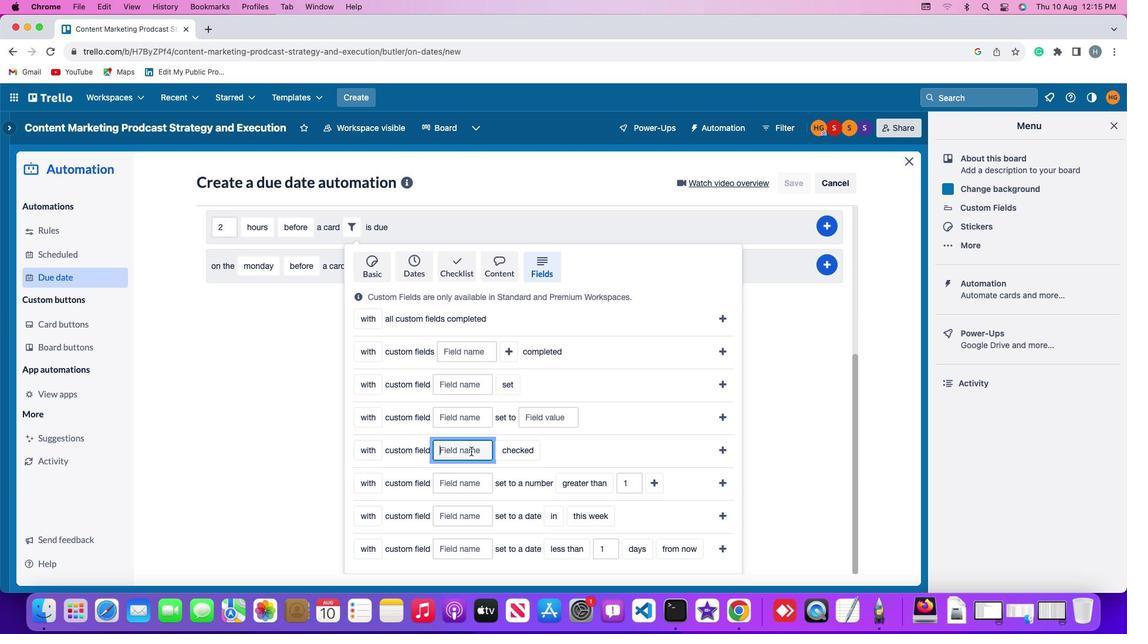 
Action: Key pressed Key.shift'R''e''s''u''m''e'
Screenshot: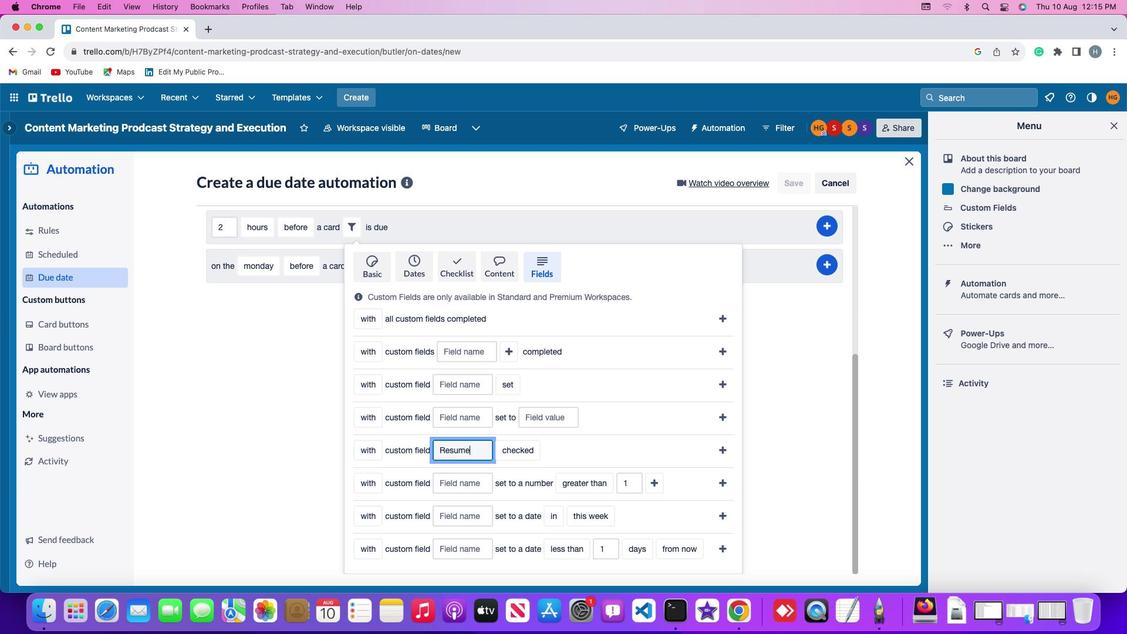 
Action: Mouse moved to (509, 448)
Screenshot: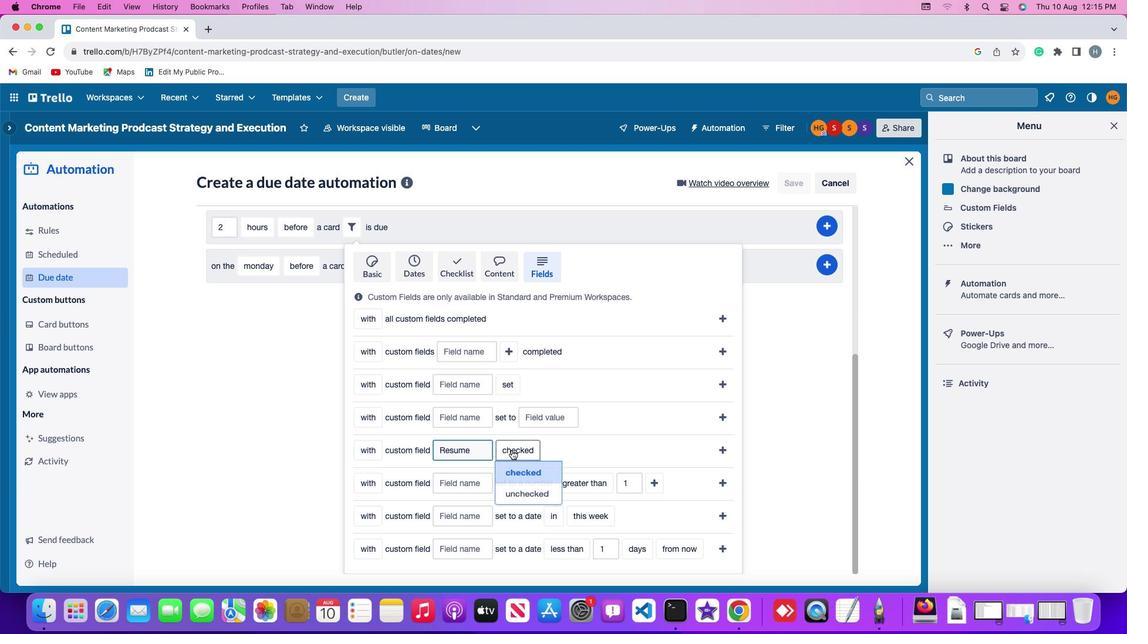 
Action: Mouse pressed left at (509, 448)
Screenshot: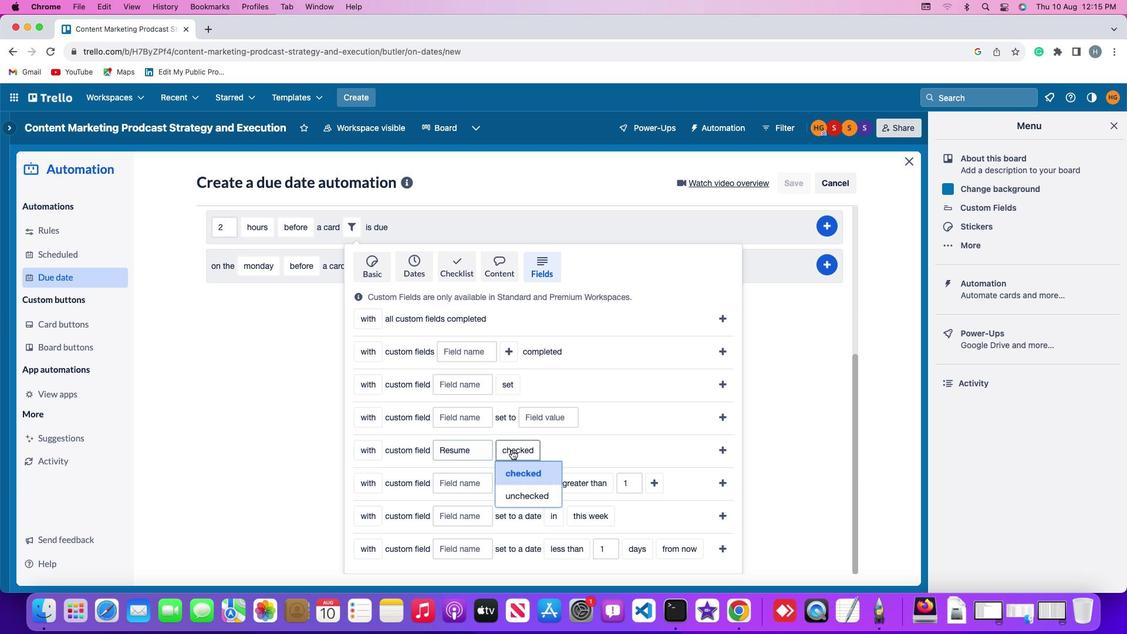 
Action: Mouse moved to (518, 476)
Screenshot: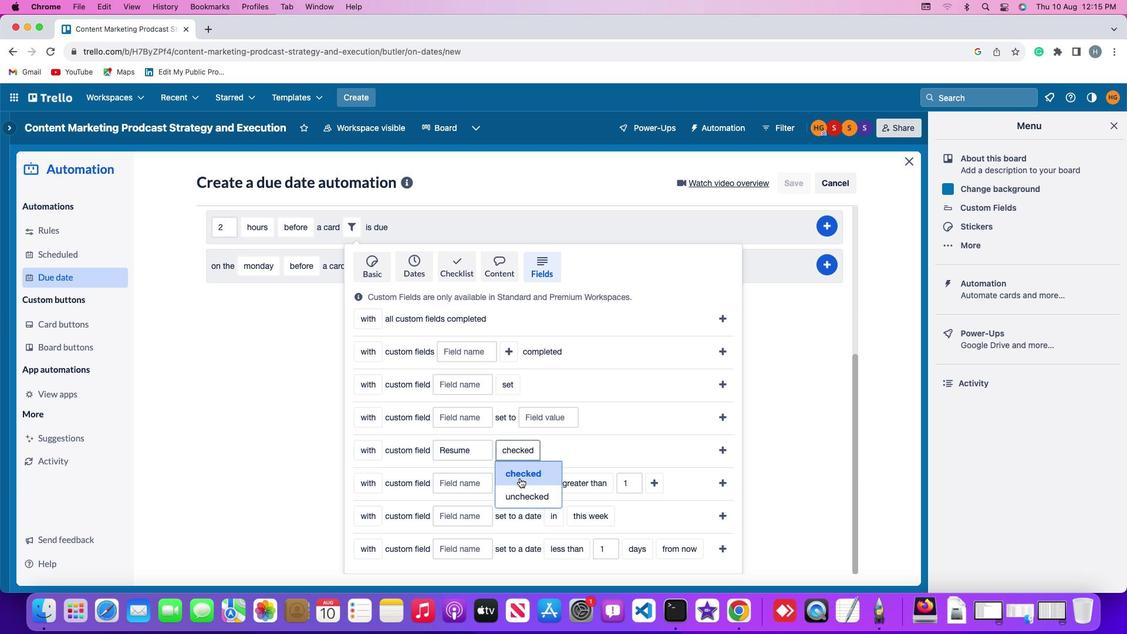 
Action: Mouse pressed left at (518, 476)
Screenshot: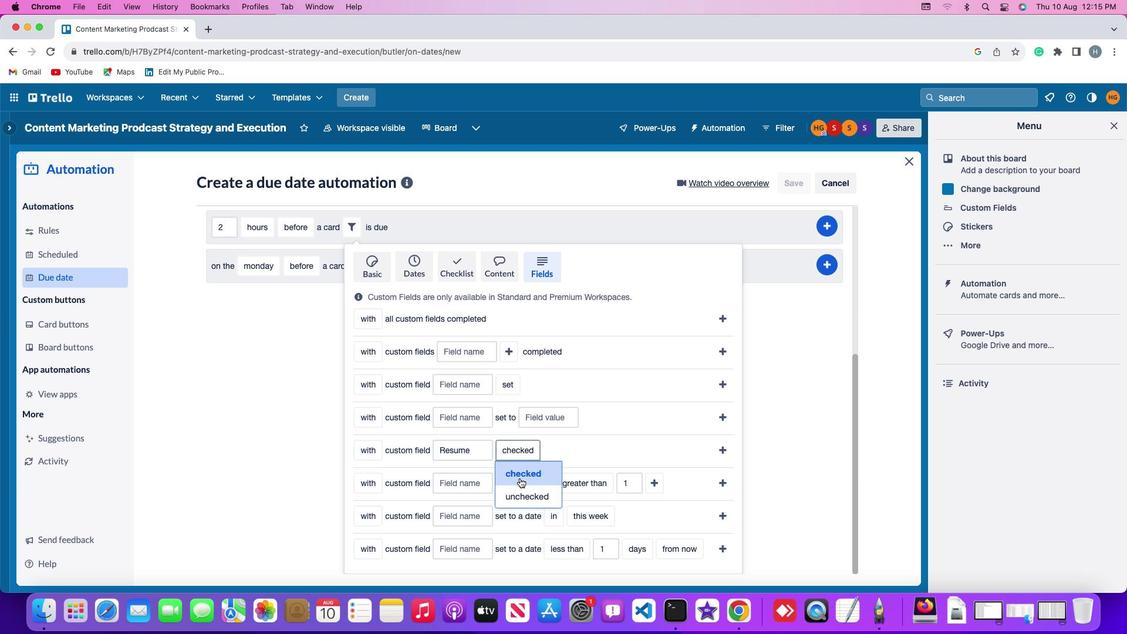 
Action: Mouse moved to (725, 445)
Screenshot: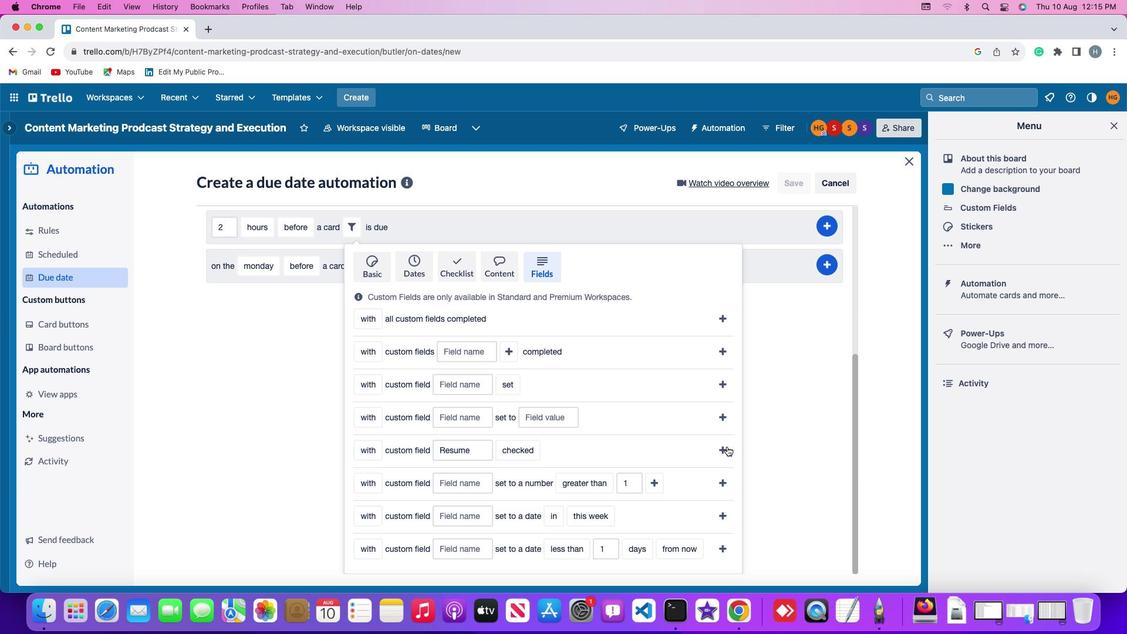 
Action: Mouse pressed left at (725, 445)
Screenshot: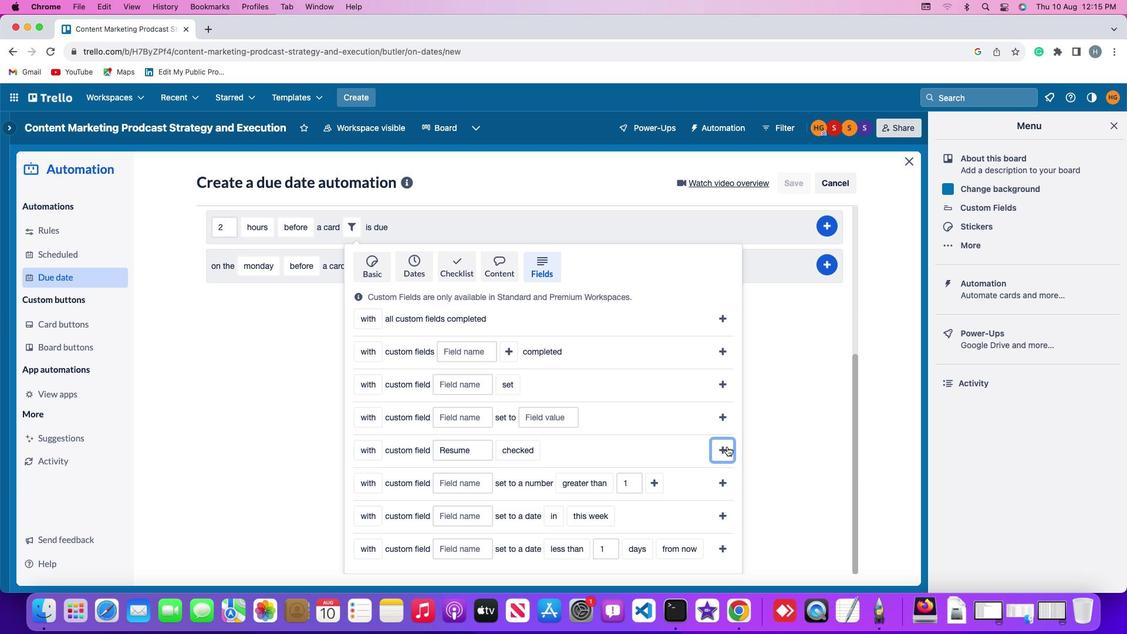 
Action: Mouse moved to (834, 469)
Screenshot: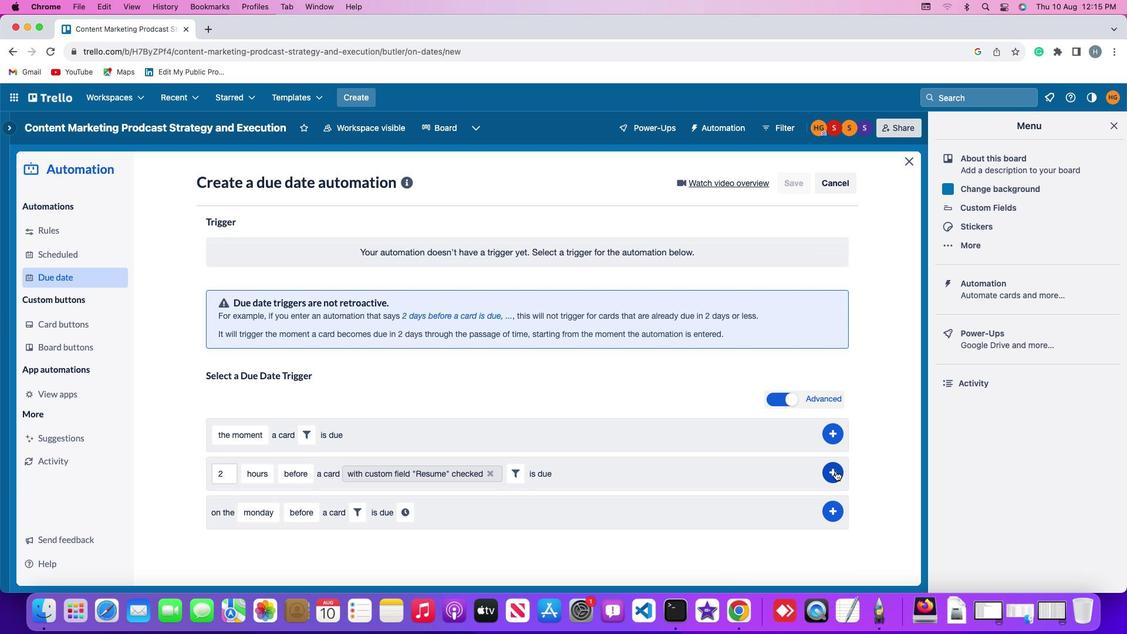 
Action: Mouse pressed left at (834, 469)
Screenshot: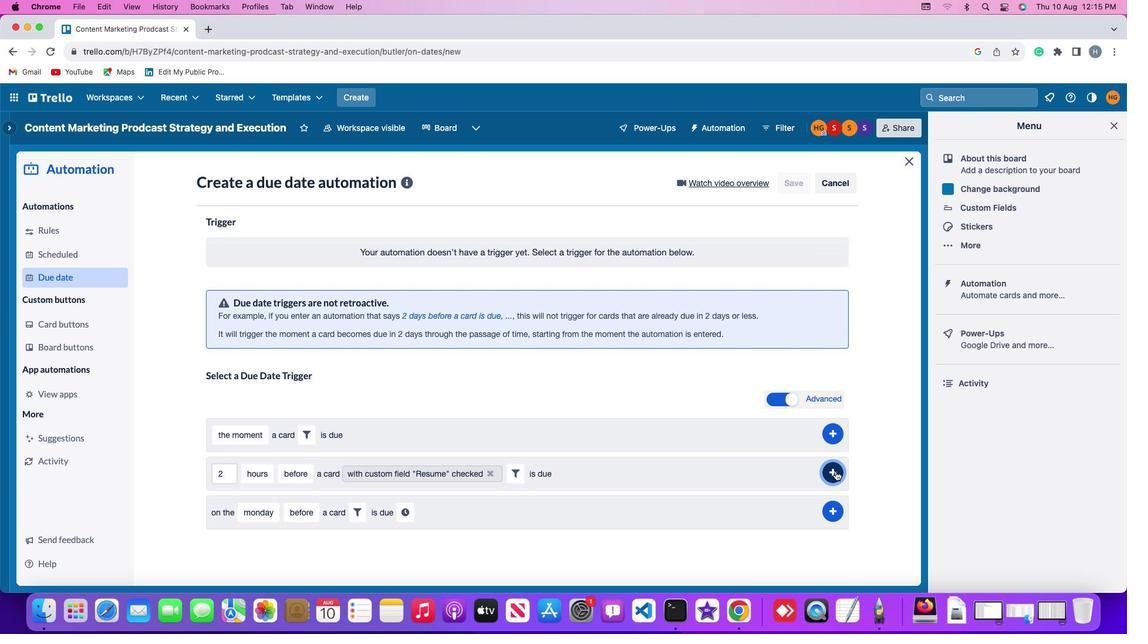 
Action: Mouse moved to (881, 385)
Screenshot: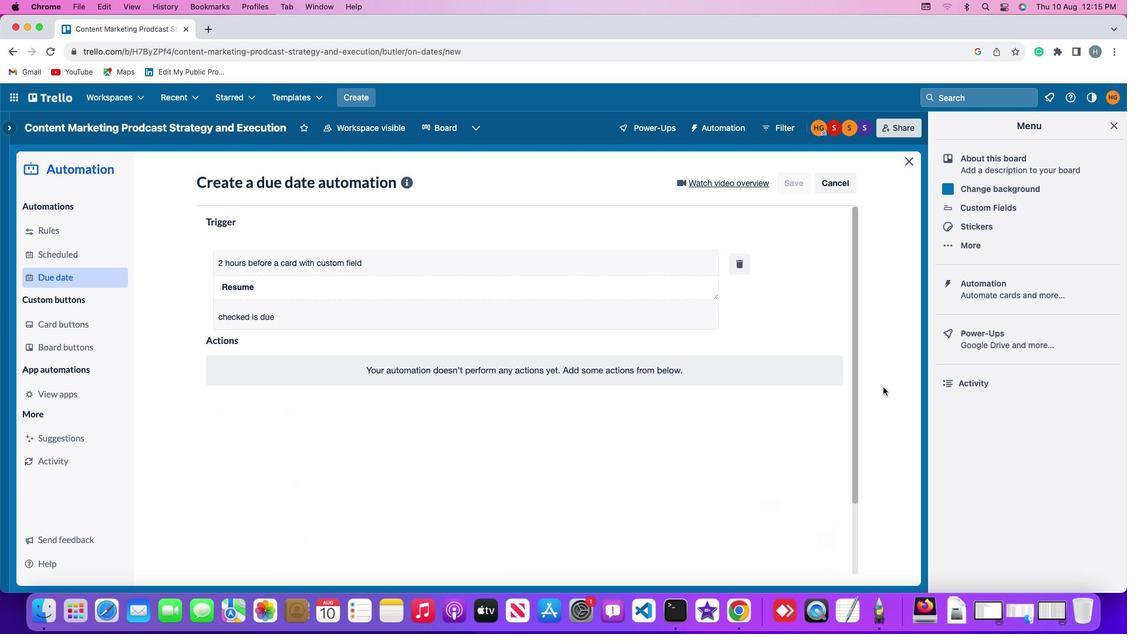
